Task: Search one way flight ticket for 4 adults, 2 children, 2 infants in seat and 1 infant on lap in premium economy from Alpena: Alpena County Regional Airport to Laramie: Laramie Regional Airport on 5-3-2023. Number of bags: 1 carry on bag. Price is upto 79000. Outbound departure time preference is 22:00.
Action: Mouse moved to (235, 358)
Screenshot: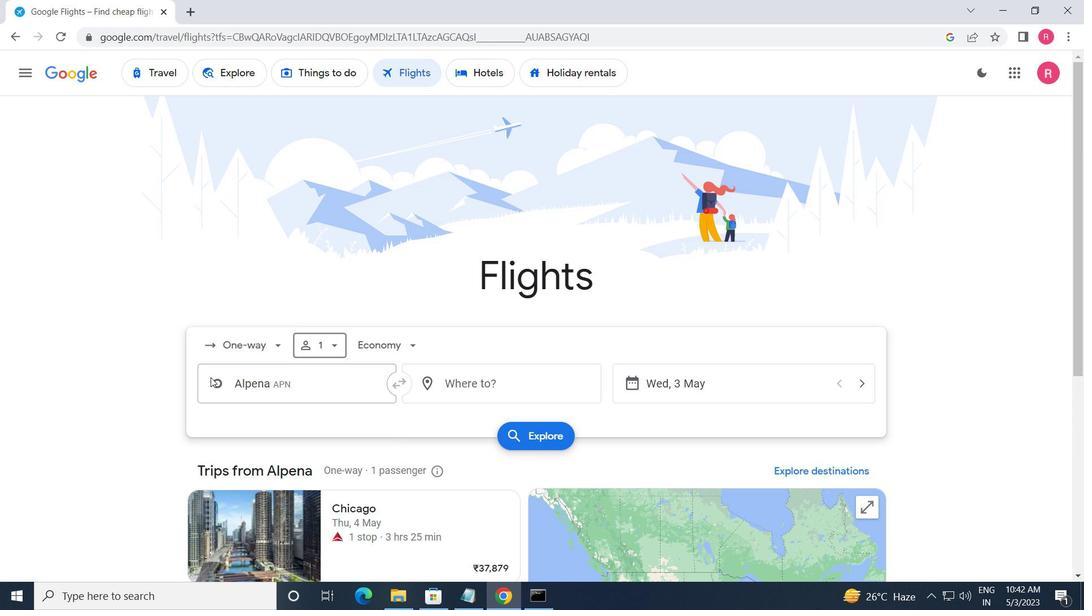 
Action: Mouse pressed left at (235, 358)
Screenshot: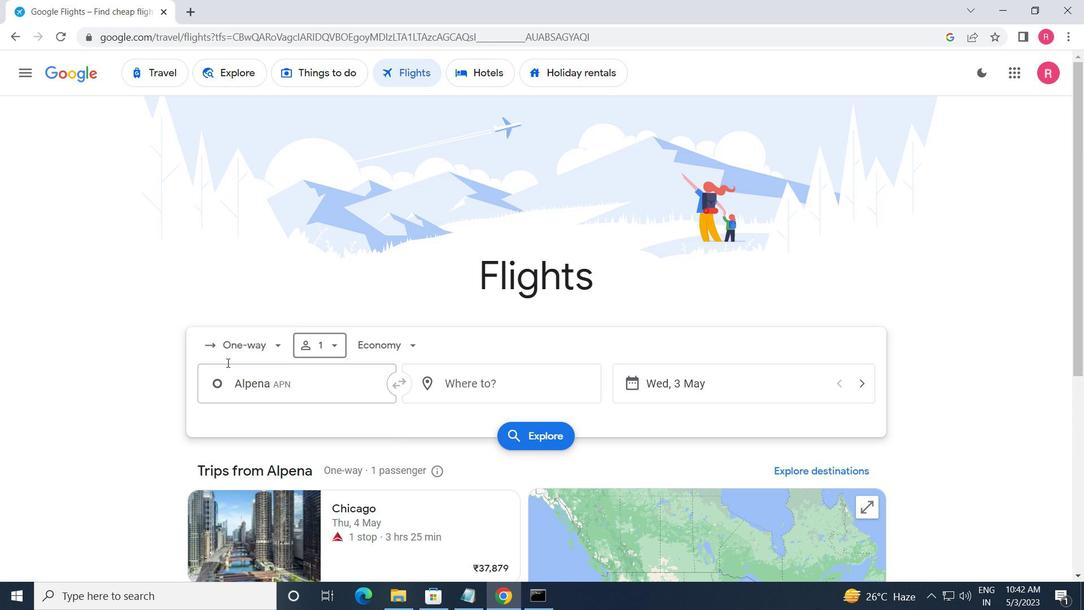 
Action: Mouse moved to (265, 406)
Screenshot: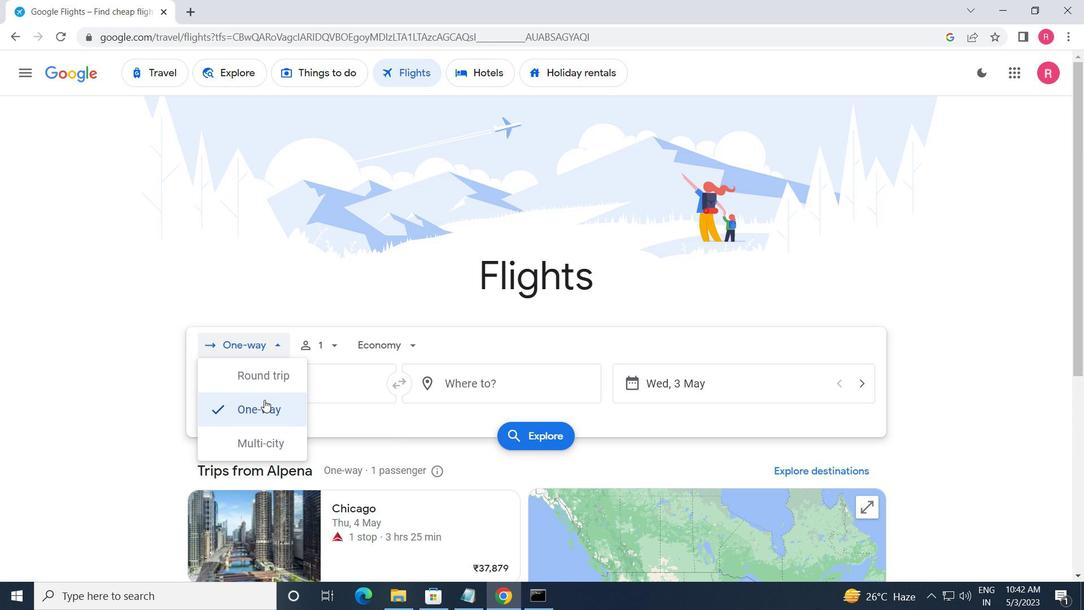 
Action: Mouse pressed left at (265, 406)
Screenshot: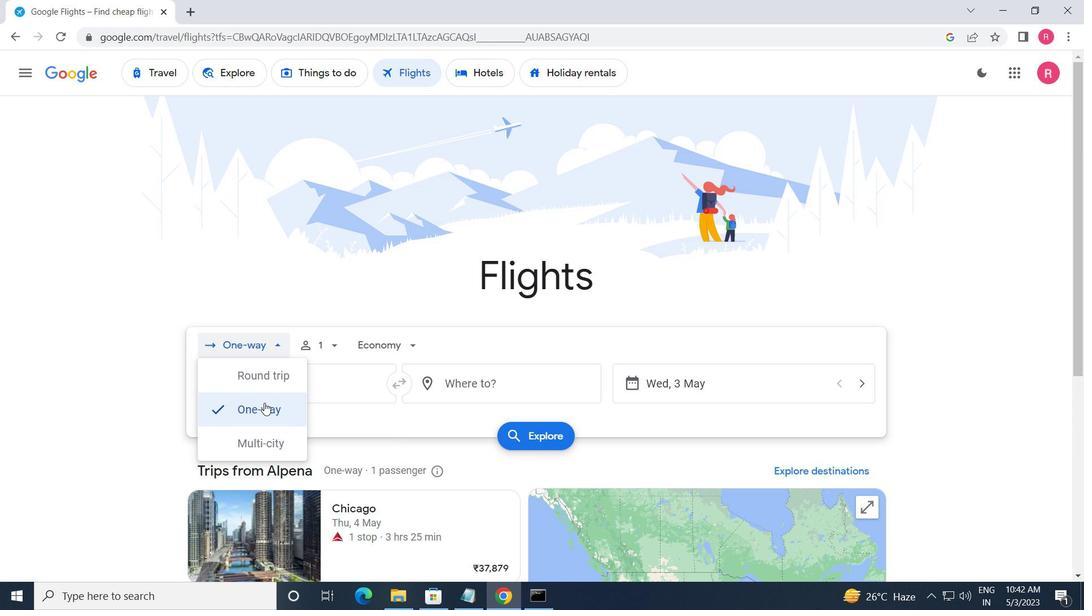 
Action: Mouse moved to (312, 355)
Screenshot: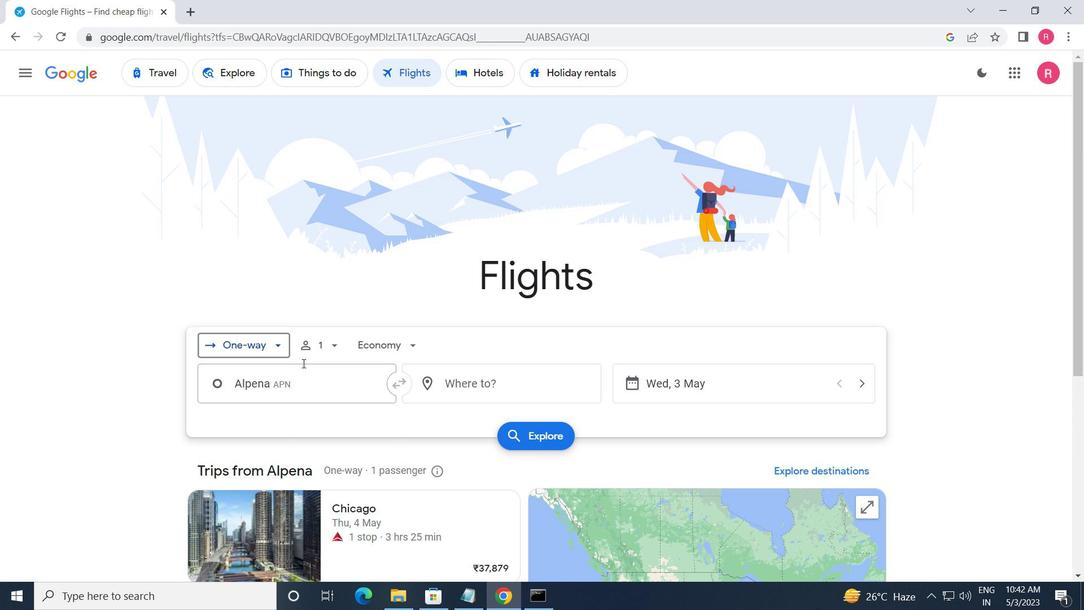 
Action: Mouse pressed left at (312, 355)
Screenshot: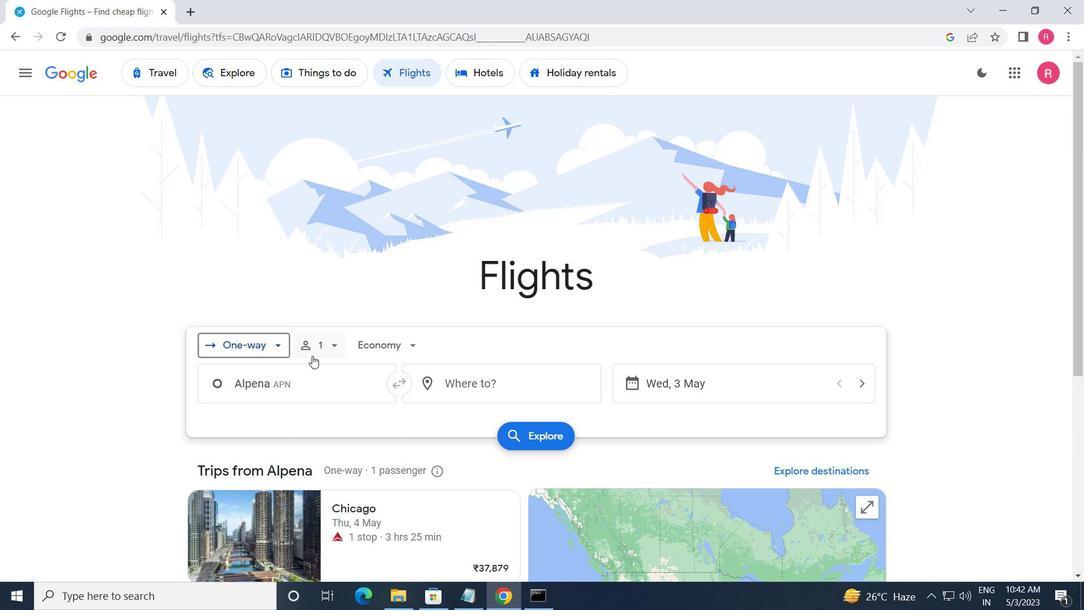 
Action: Mouse moved to (450, 385)
Screenshot: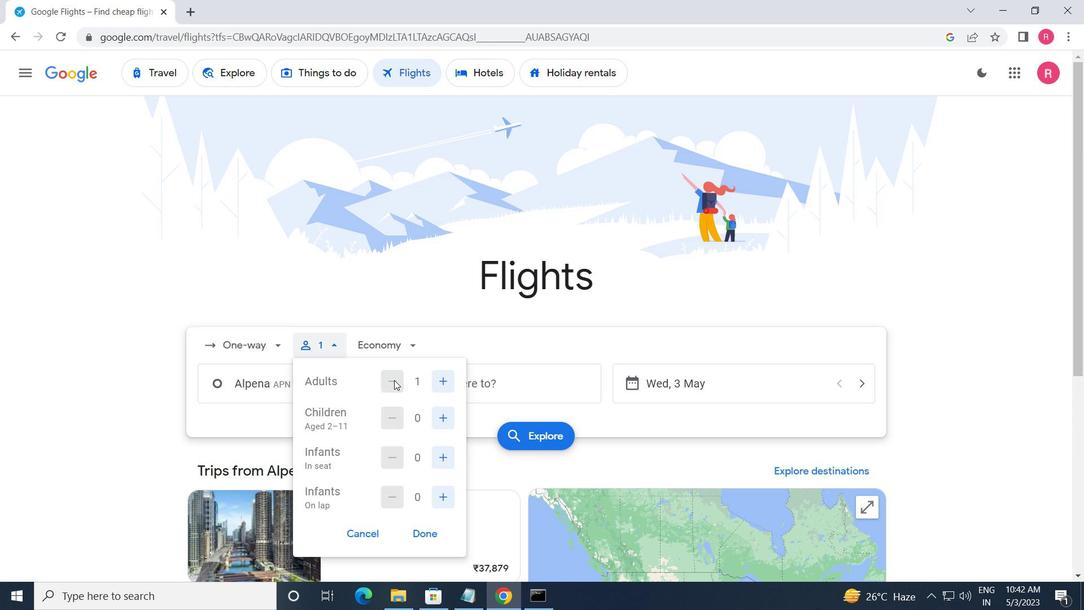 
Action: Mouse pressed left at (450, 385)
Screenshot: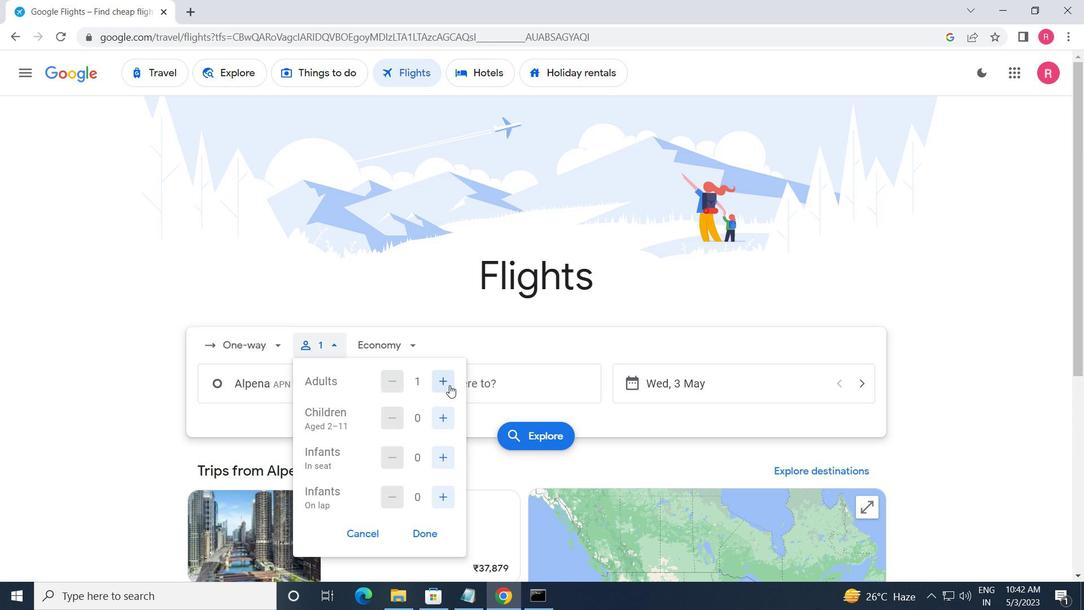 
Action: Mouse pressed left at (450, 385)
Screenshot: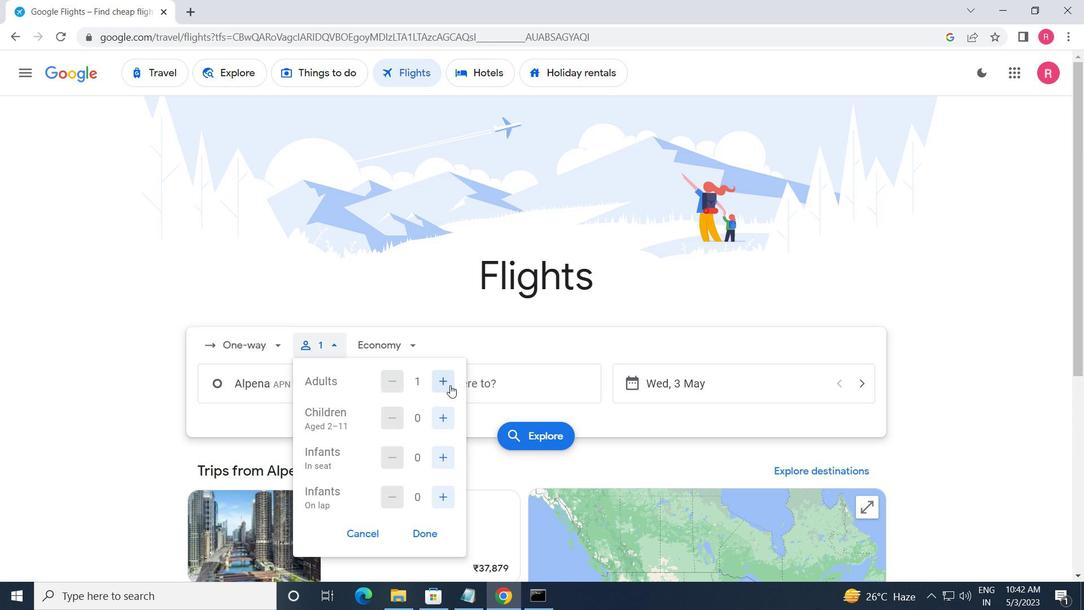 
Action: Mouse pressed left at (450, 385)
Screenshot: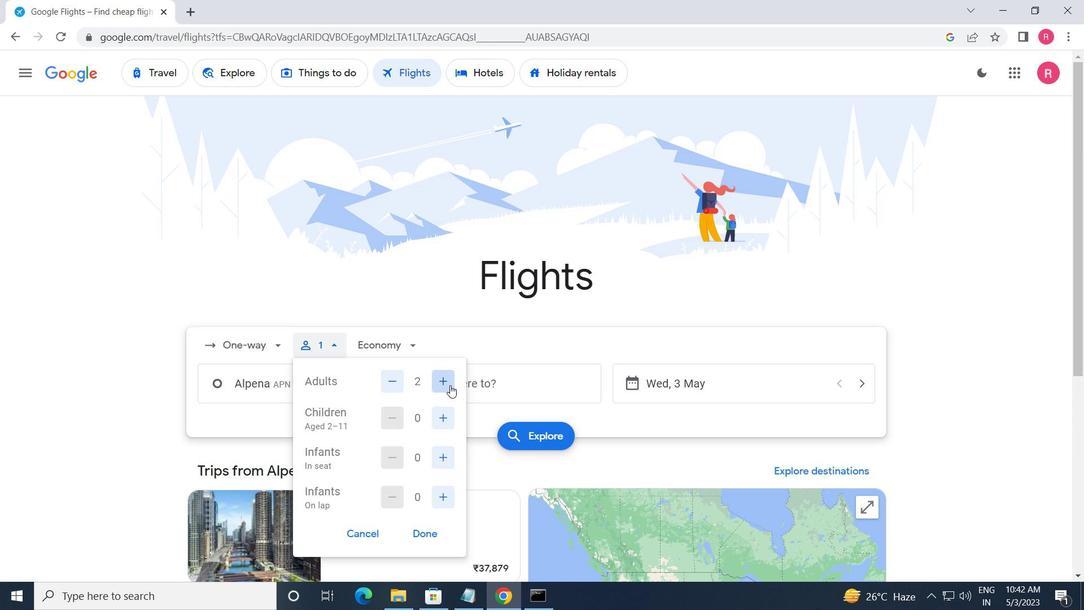 
Action: Mouse moved to (443, 414)
Screenshot: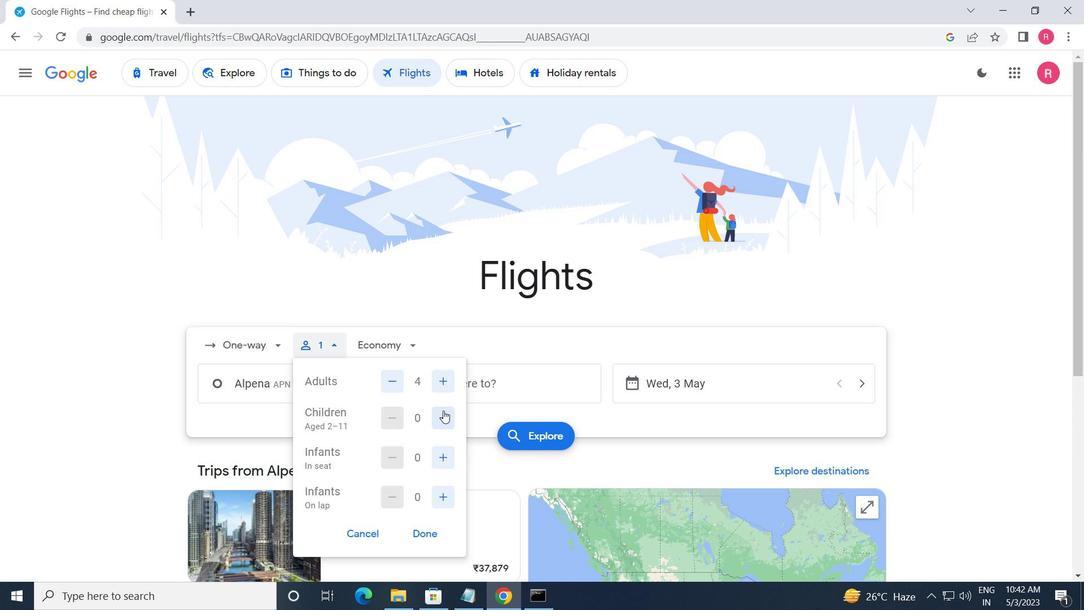 
Action: Mouse pressed left at (443, 414)
Screenshot: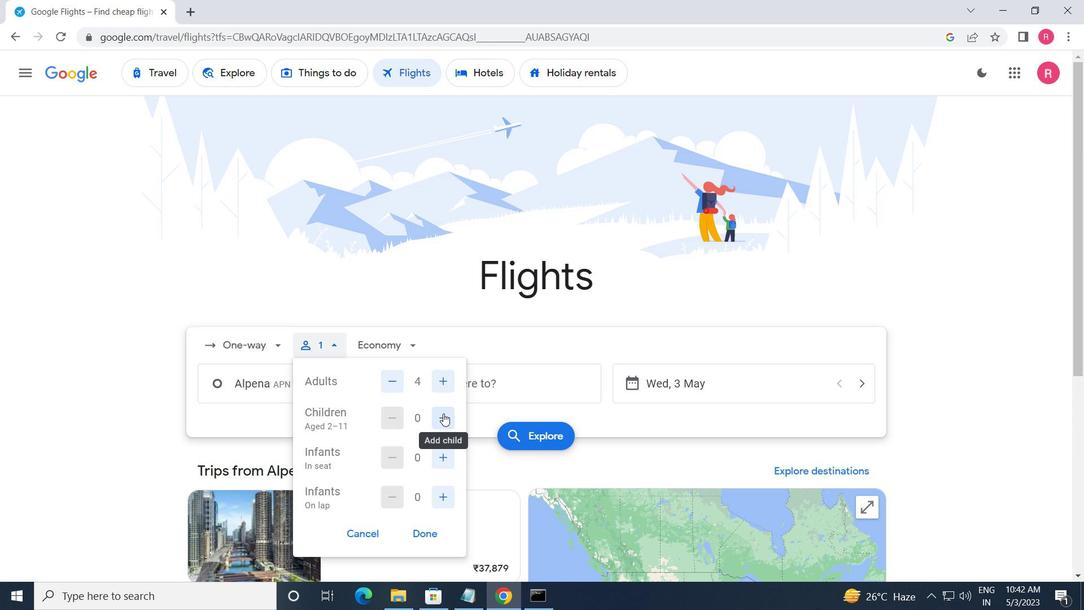 
Action: Mouse pressed left at (443, 414)
Screenshot: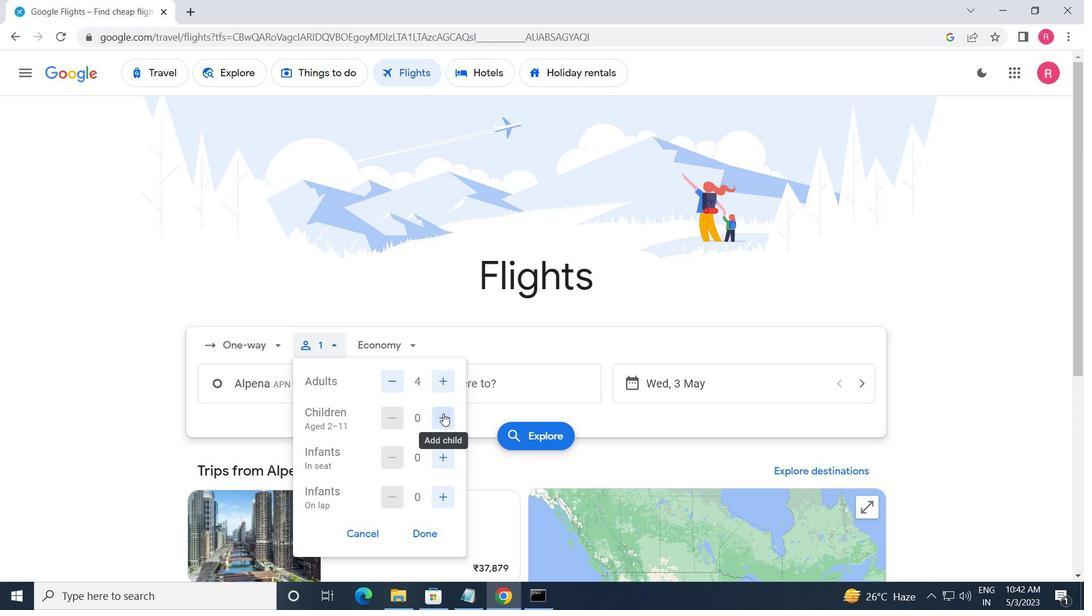 
Action: Mouse moved to (437, 457)
Screenshot: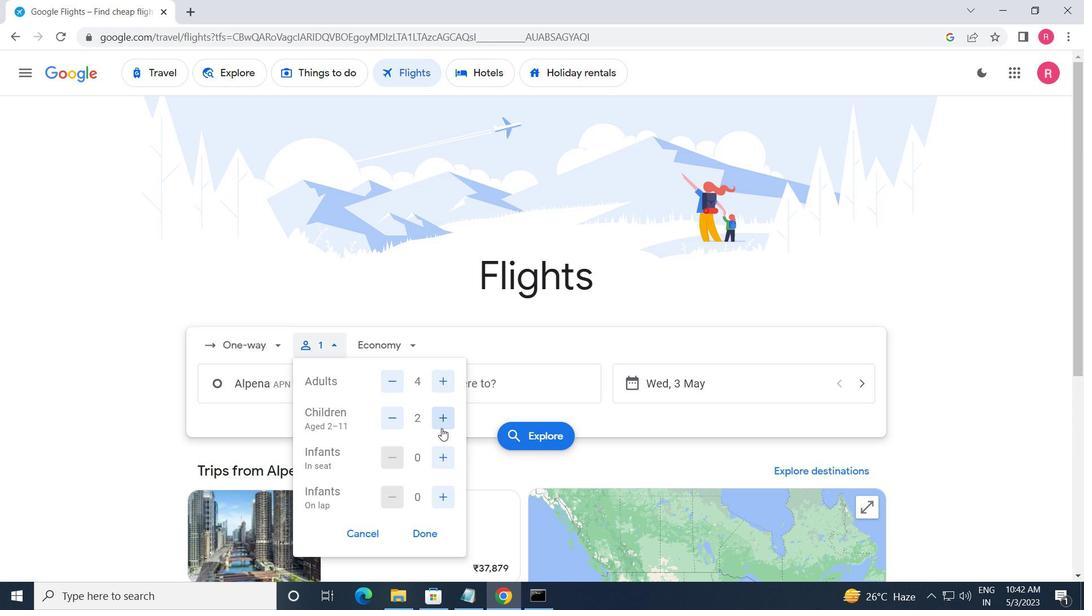 
Action: Mouse pressed left at (437, 457)
Screenshot: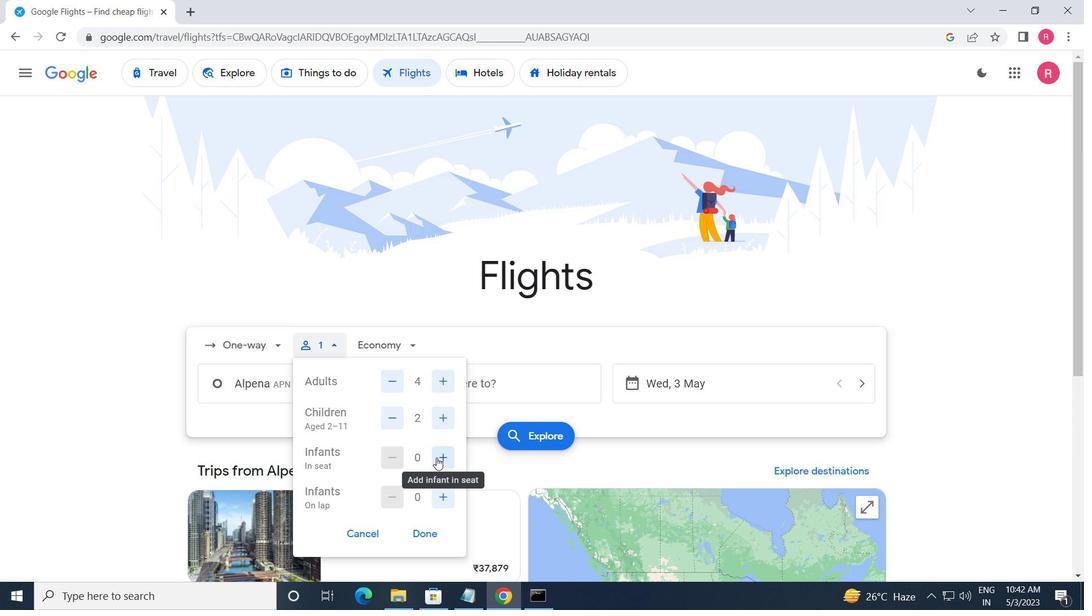 
Action: Mouse pressed left at (437, 457)
Screenshot: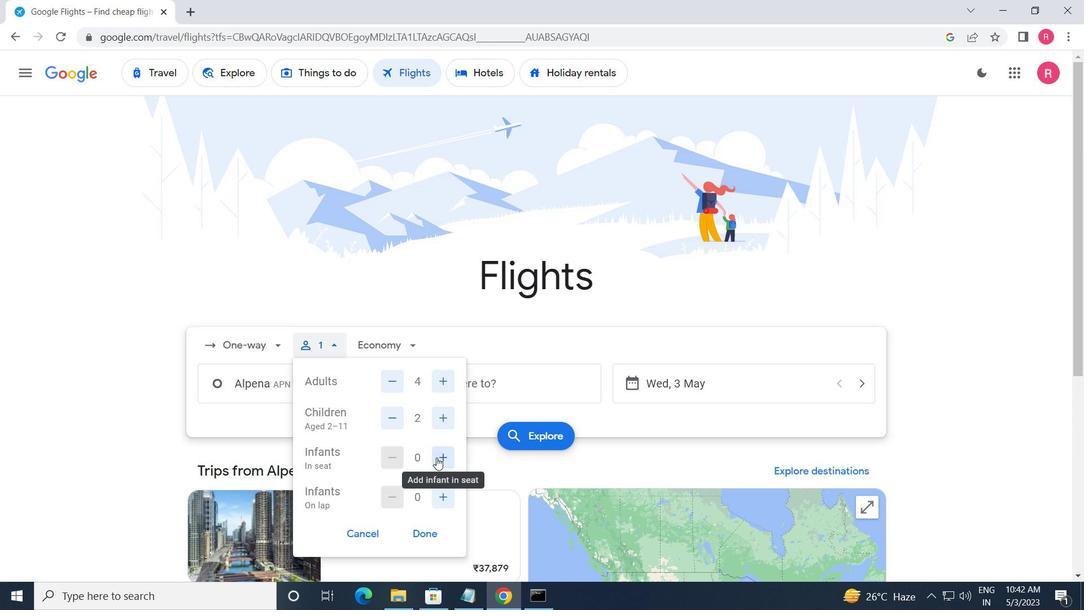 
Action: Mouse moved to (442, 492)
Screenshot: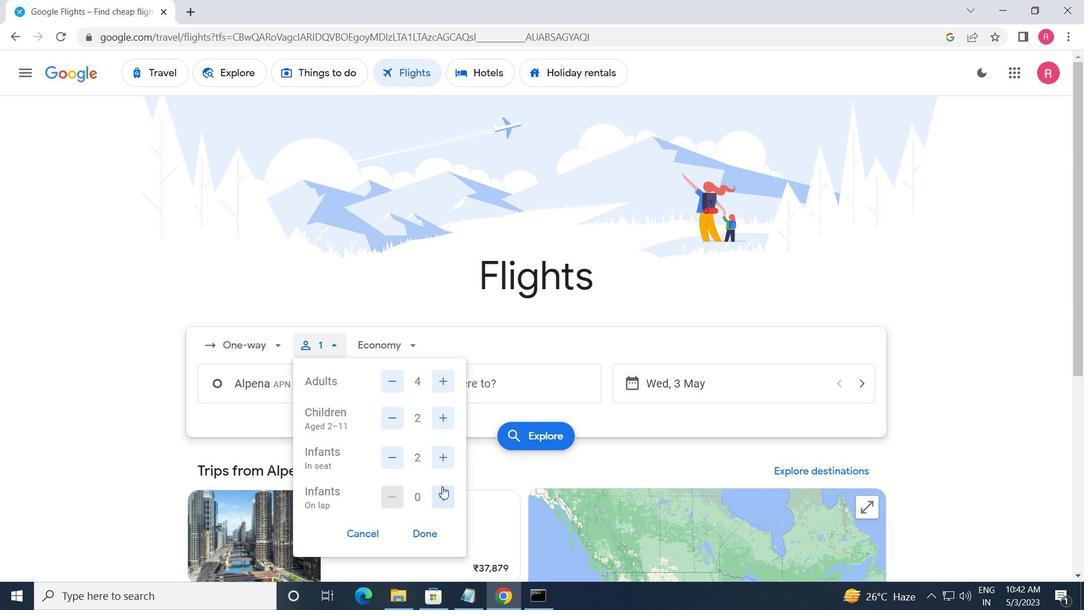 
Action: Mouse pressed left at (442, 492)
Screenshot: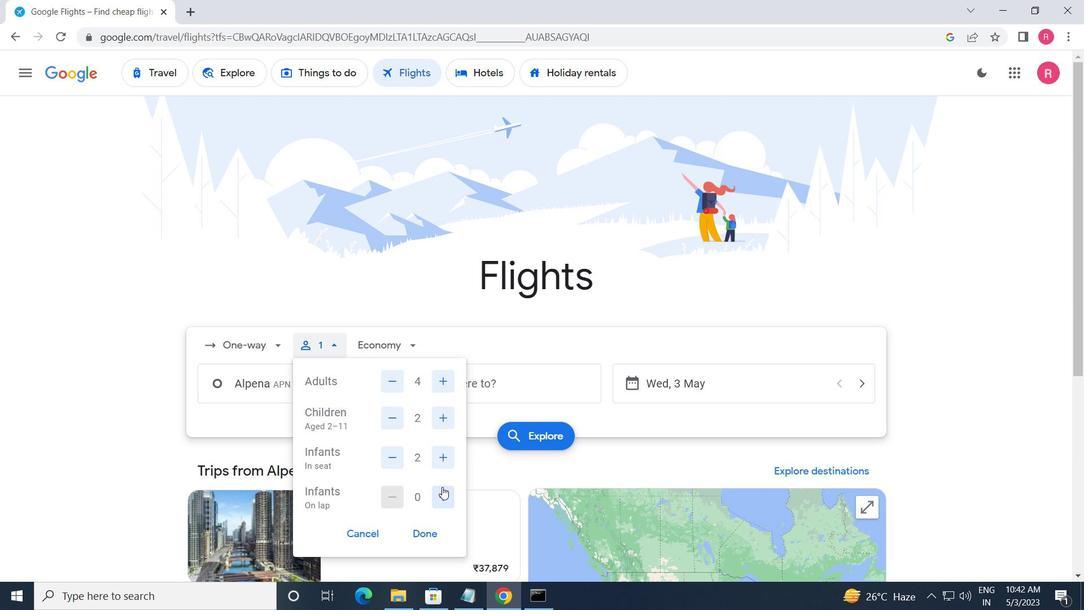 
Action: Mouse moved to (421, 543)
Screenshot: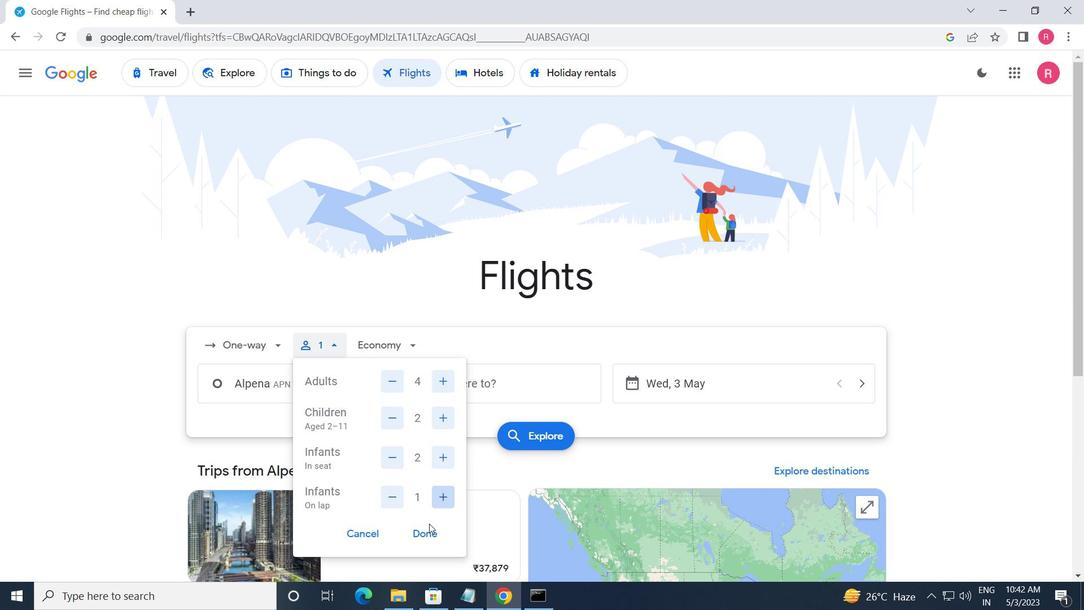 
Action: Mouse pressed left at (421, 543)
Screenshot: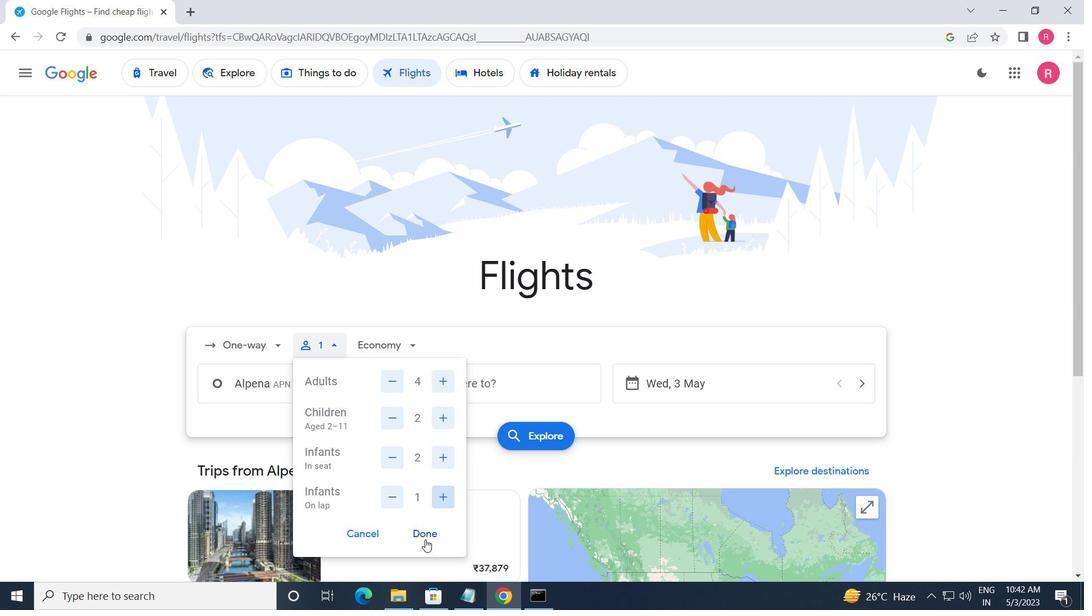 
Action: Mouse moved to (391, 349)
Screenshot: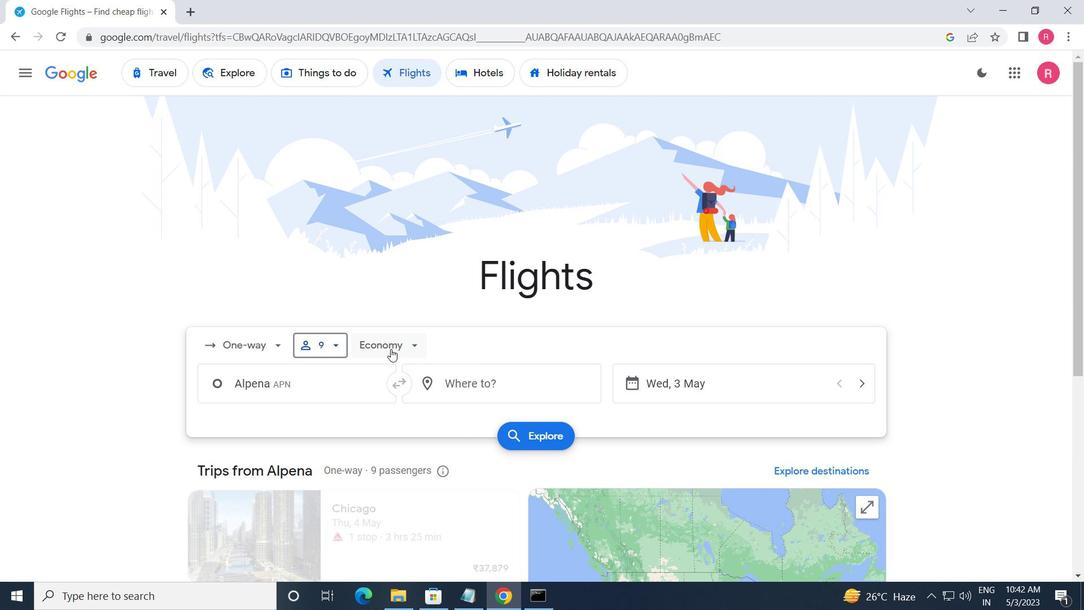 
Action: Mouse pressed left at (391, 349)
Screenshot: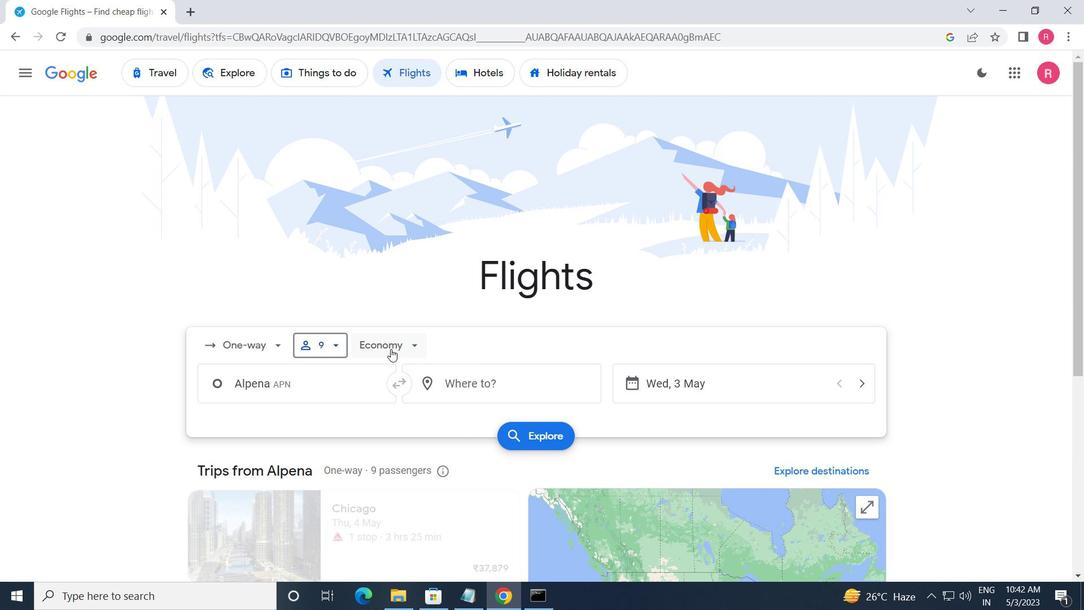 
Action: Mouse moved to (411, 412)
Screenshot: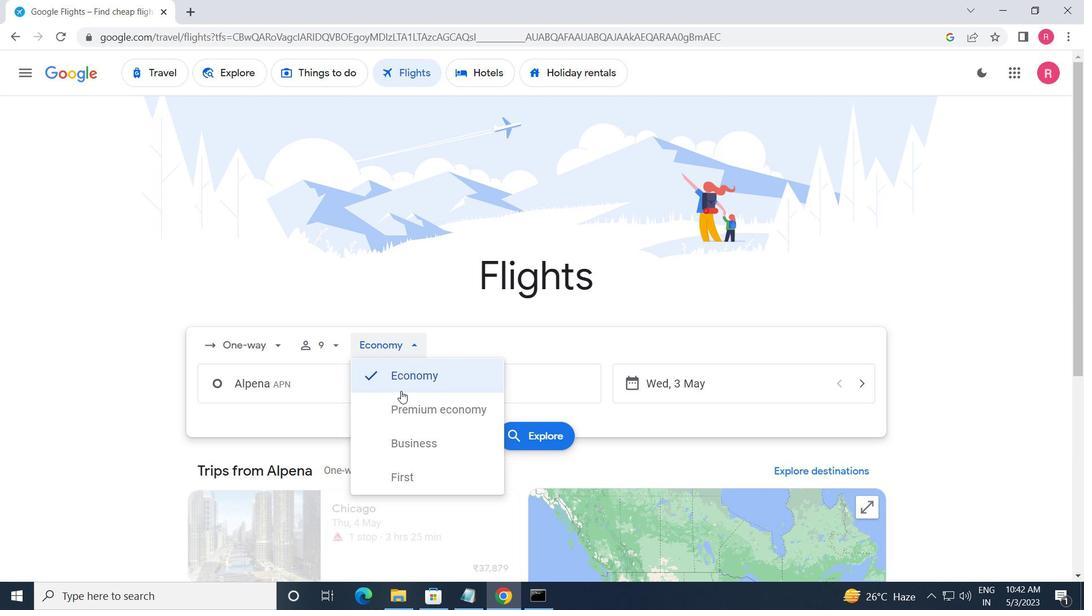 
Action: Mouse pressed left at (411, 412)
Screenshot: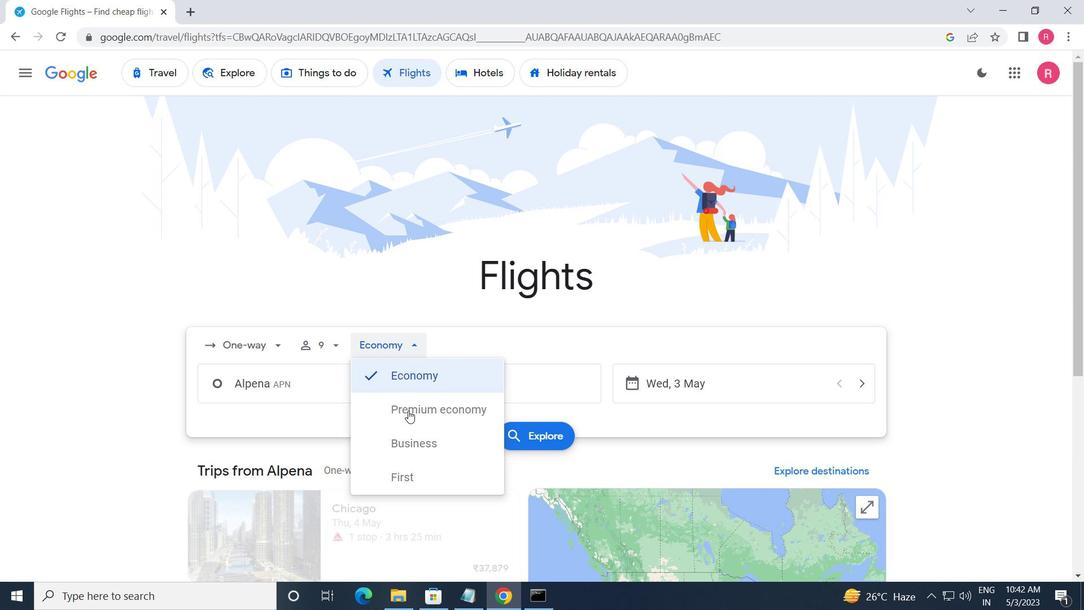 
Action: Mouse moved to (366, 387)
Screenshot: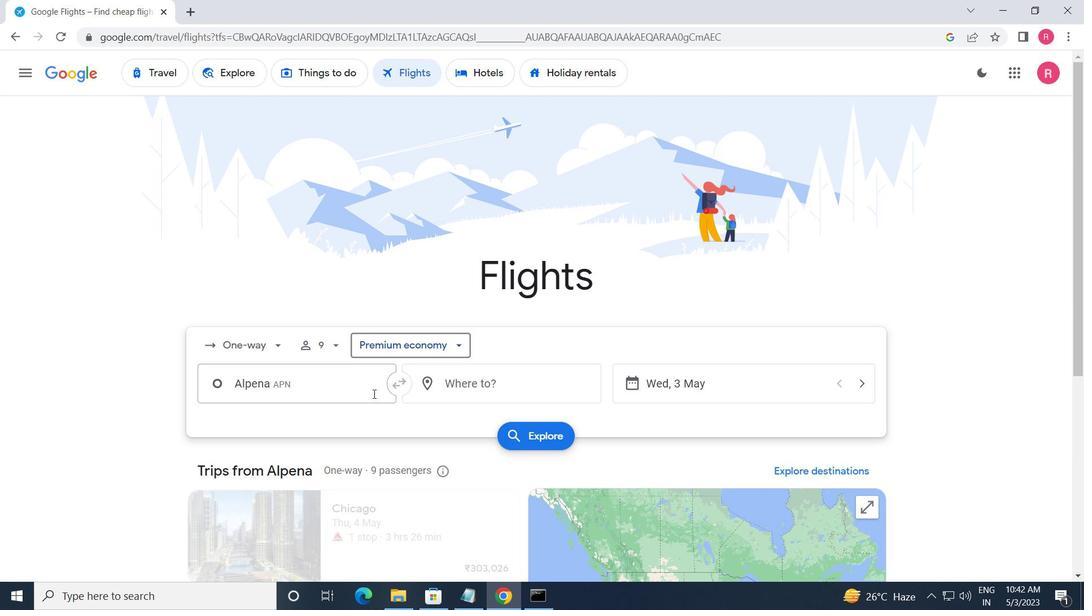 
Action: Mouse pressed left at (366, 387)
Screenshot: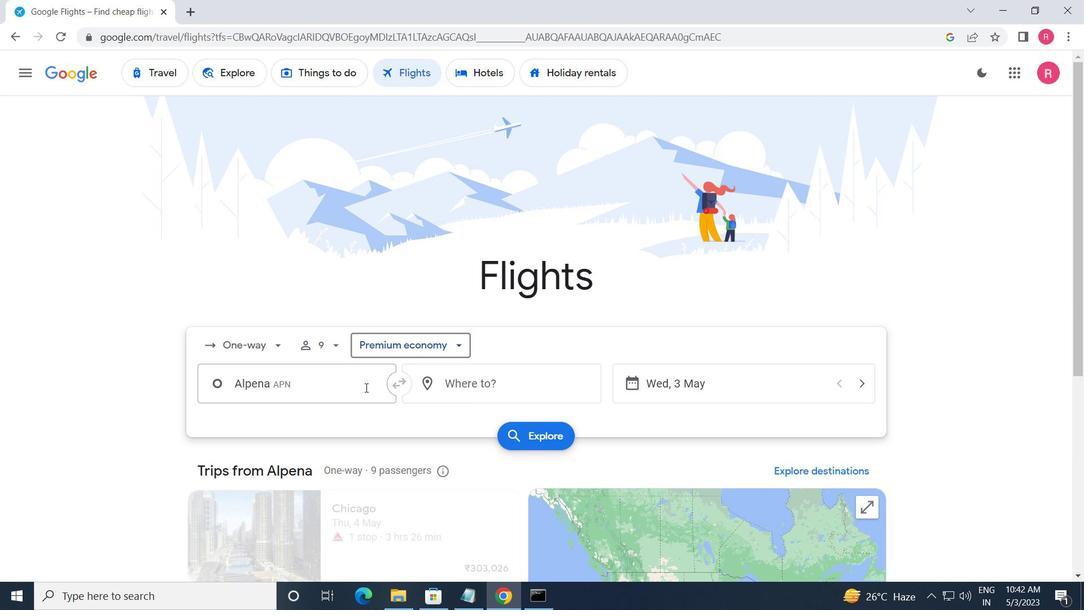 
Action: Mouse moved to (366, 387)
Screenshot: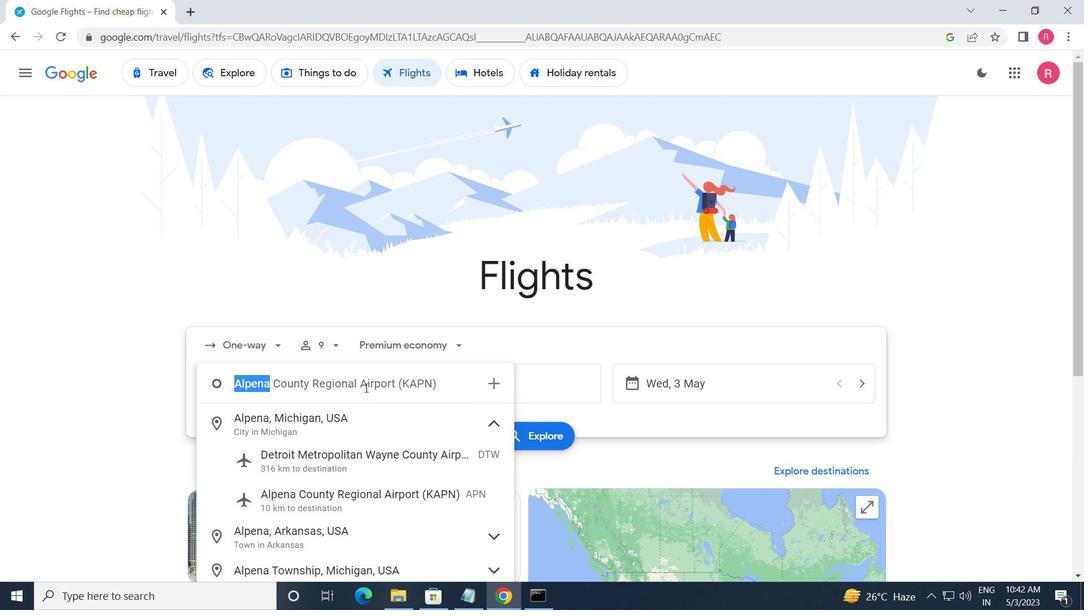 
Action: Key pressed <Key.shift>ALPENA<Key.space>
Screenshot: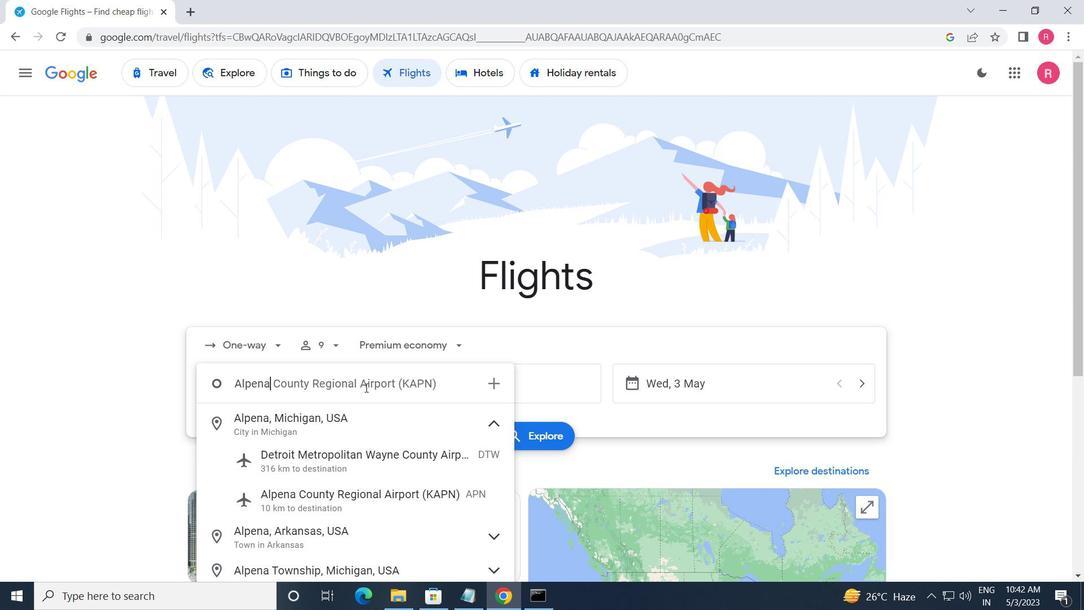 
Action: Mouse moved to (416, 489)
Screenshot: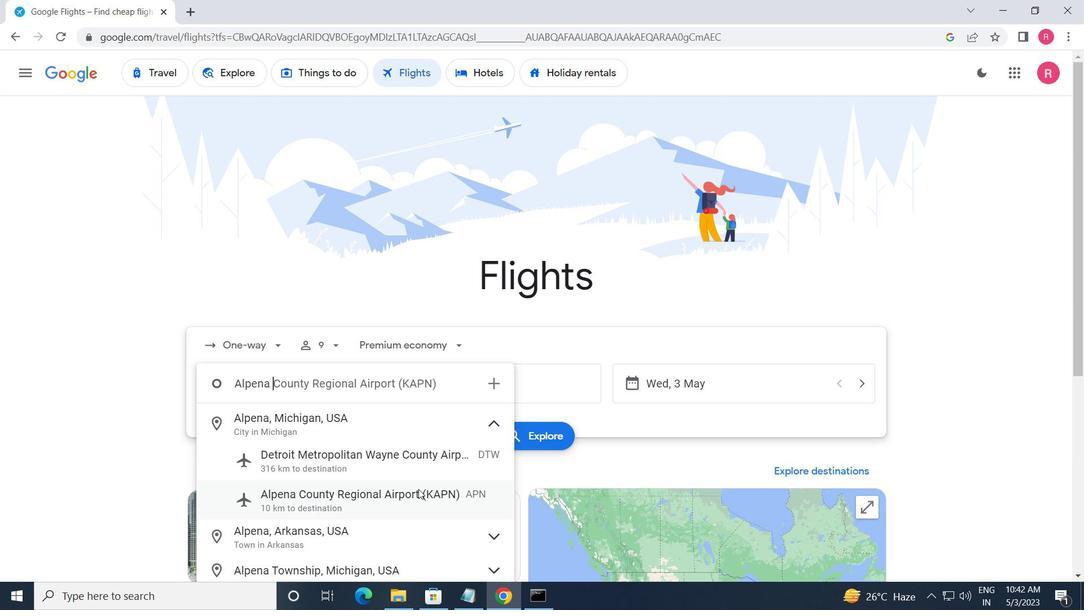 
Action: Mouse pressed left at (416, 489)
Screenshot: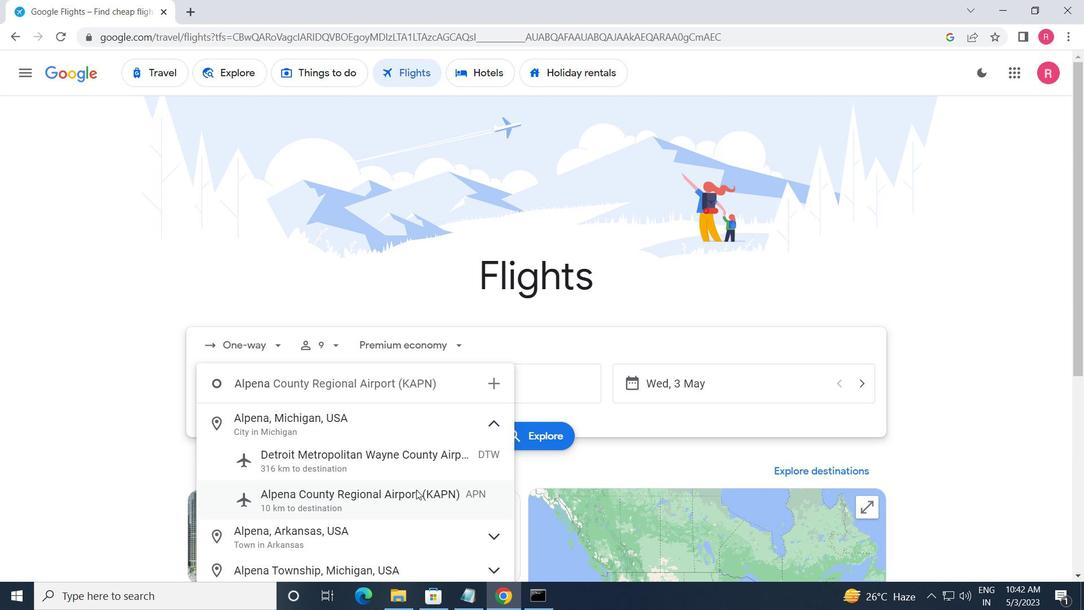 
Action: Mouse moved to (449, 393)
Screenshot: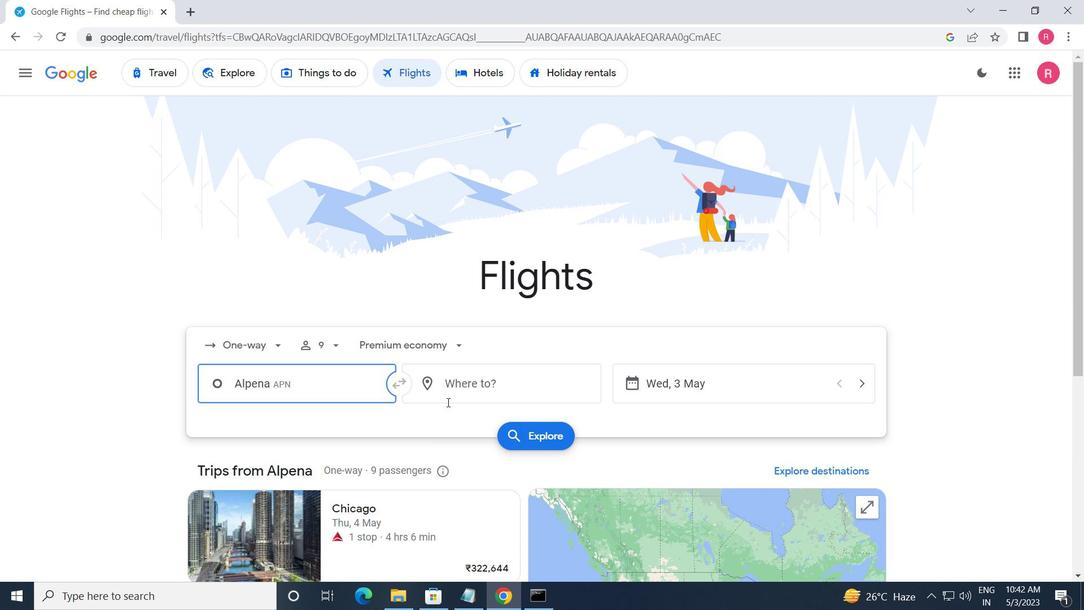 
Action: Mouse pressed left at (449, 393)
Screenshot: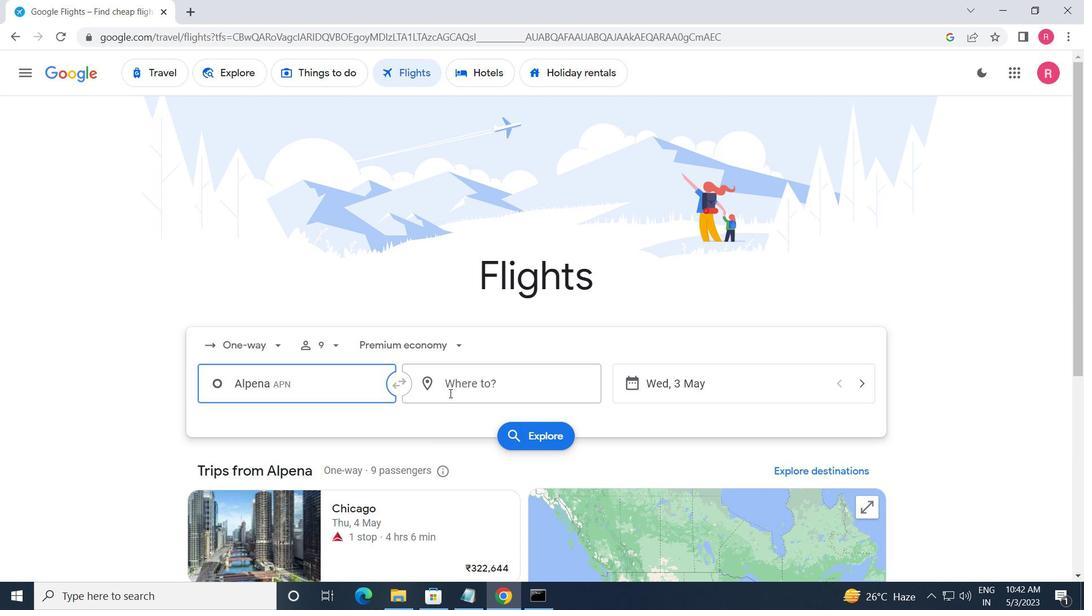 
Action: Mouse moved to (489, 528)
Screenshot: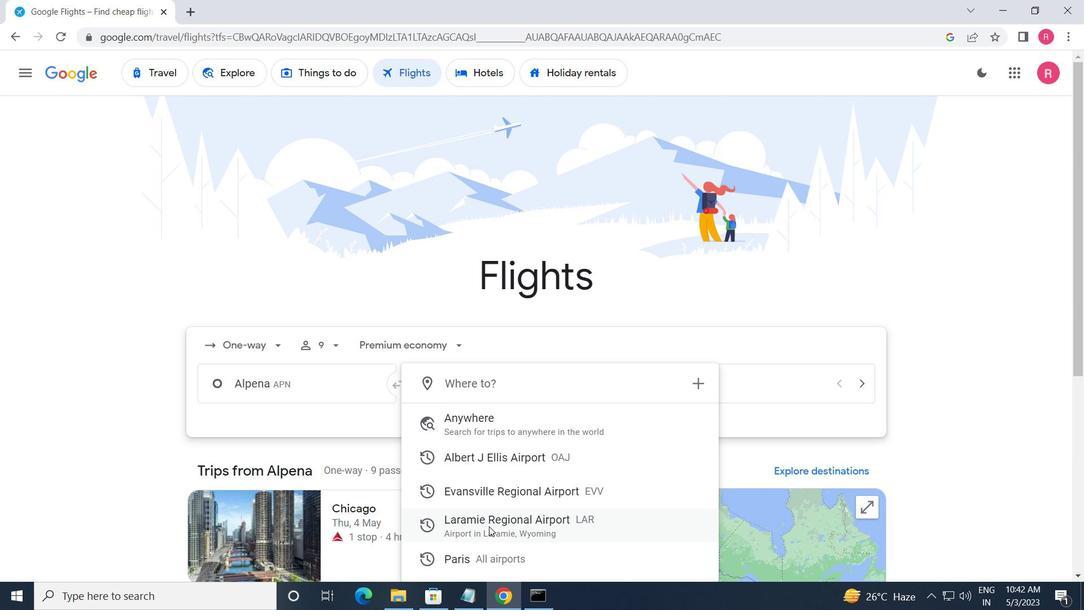 
Action: Mouse pressed left at (489, 528)
Screenshot: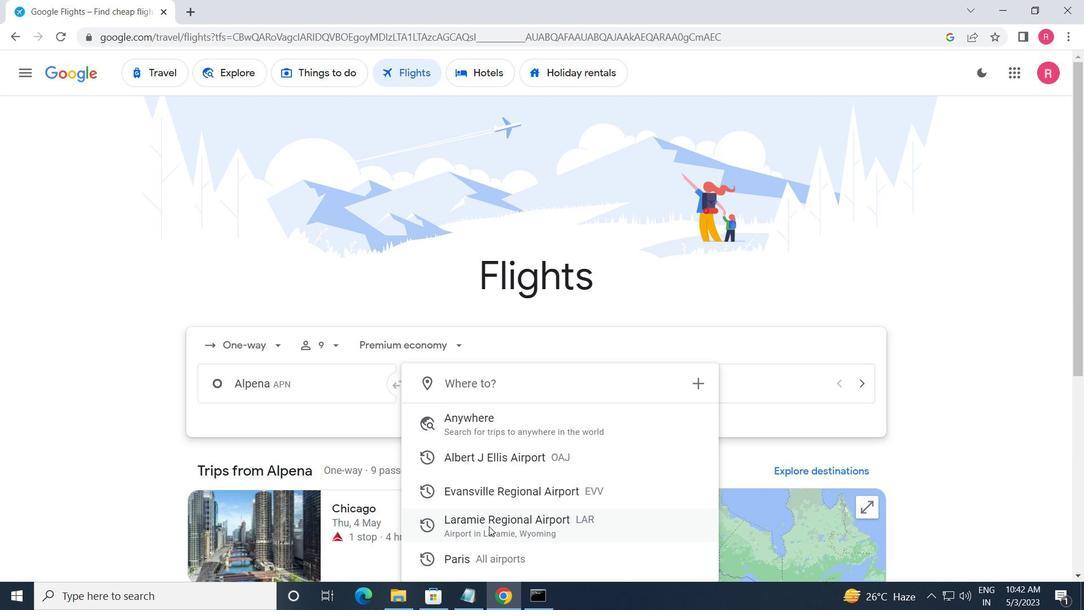 
Action: Mouse moved to (682, 392)
Screenshot: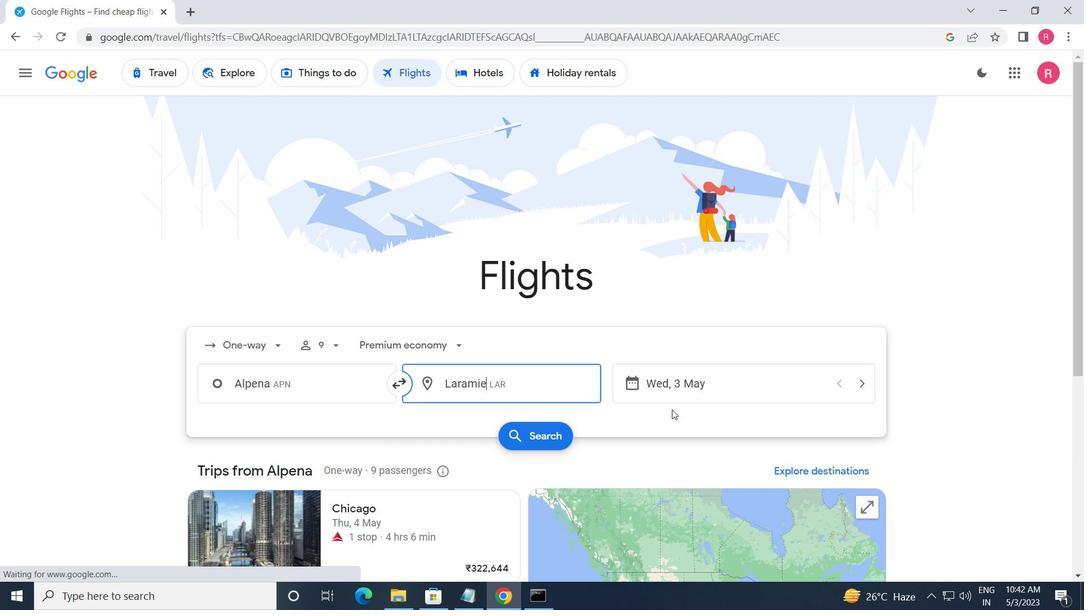 
Action: Mouse pressed left at (682, 392)
Screenshot: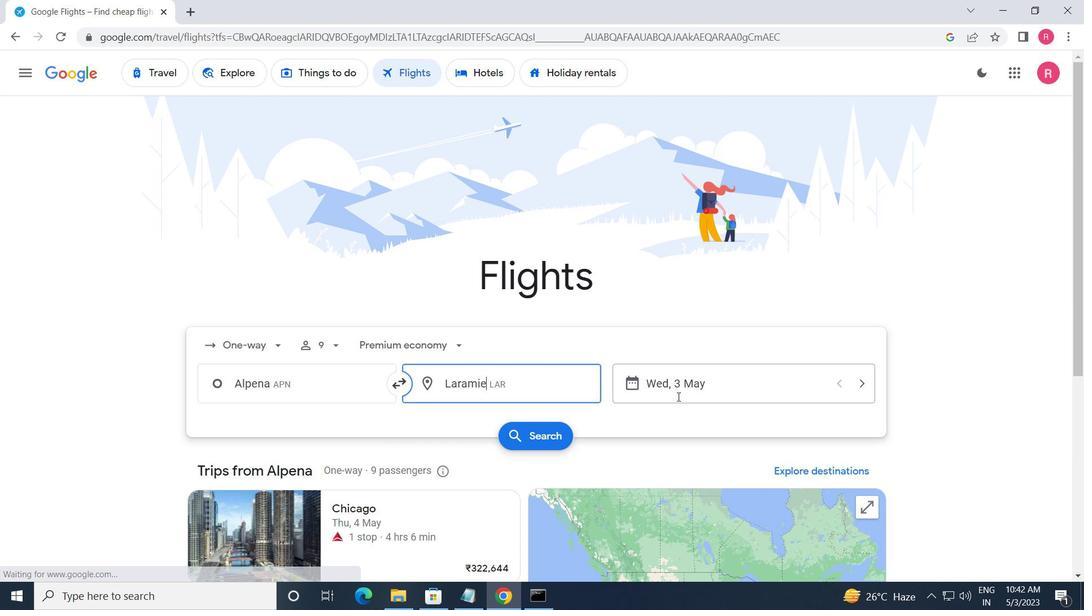 
Action: Mouse moved to (477, 323)
Screenshot: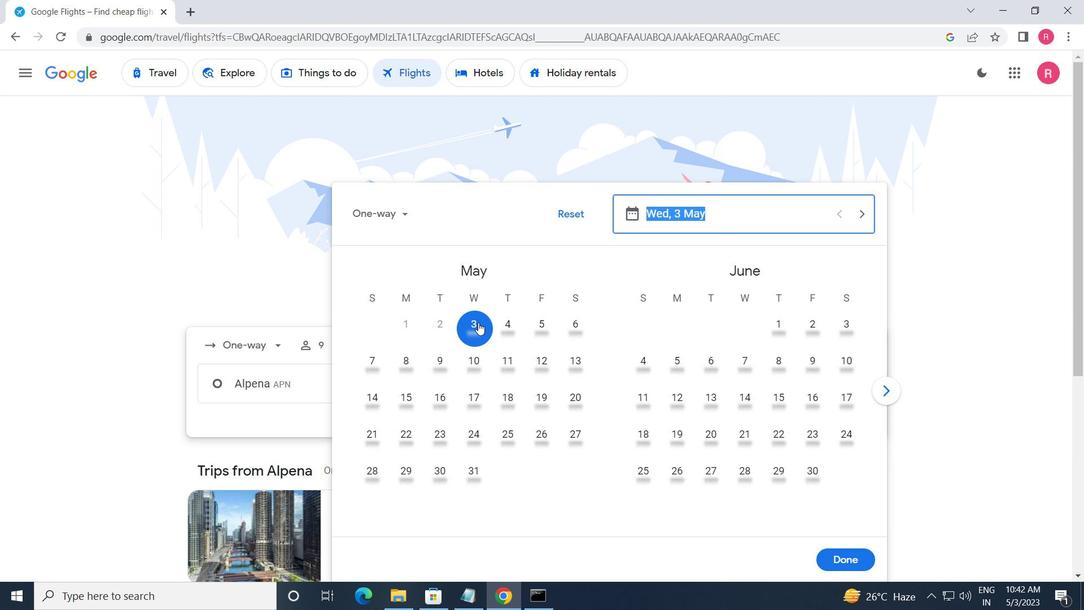 
Action: Mouse pressed left at (477, 323)
Screenshot: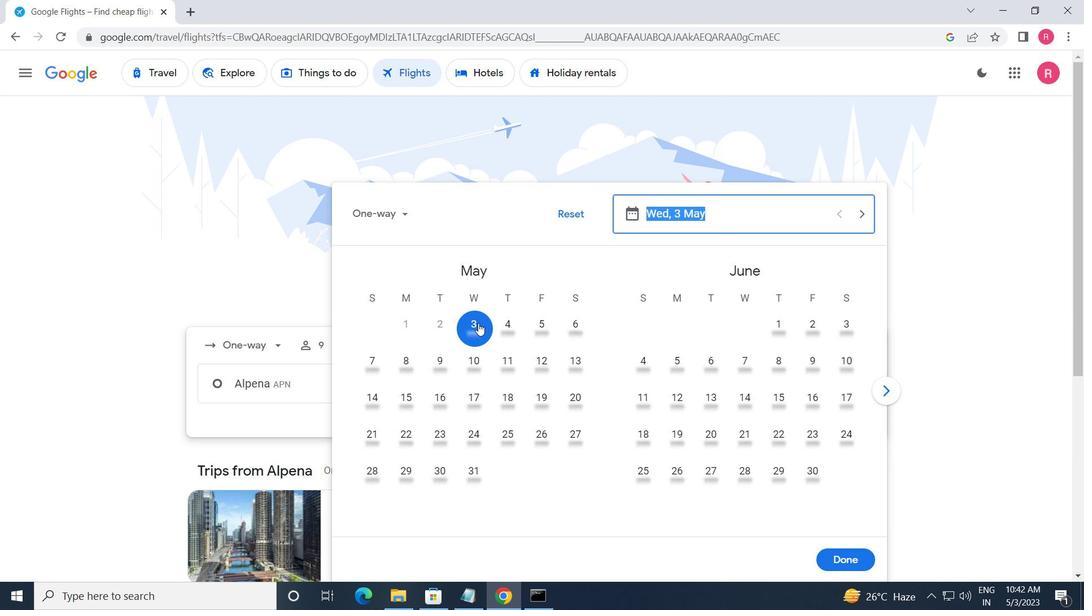 
Action: Mouse moved to (834, 565)
Screenshot: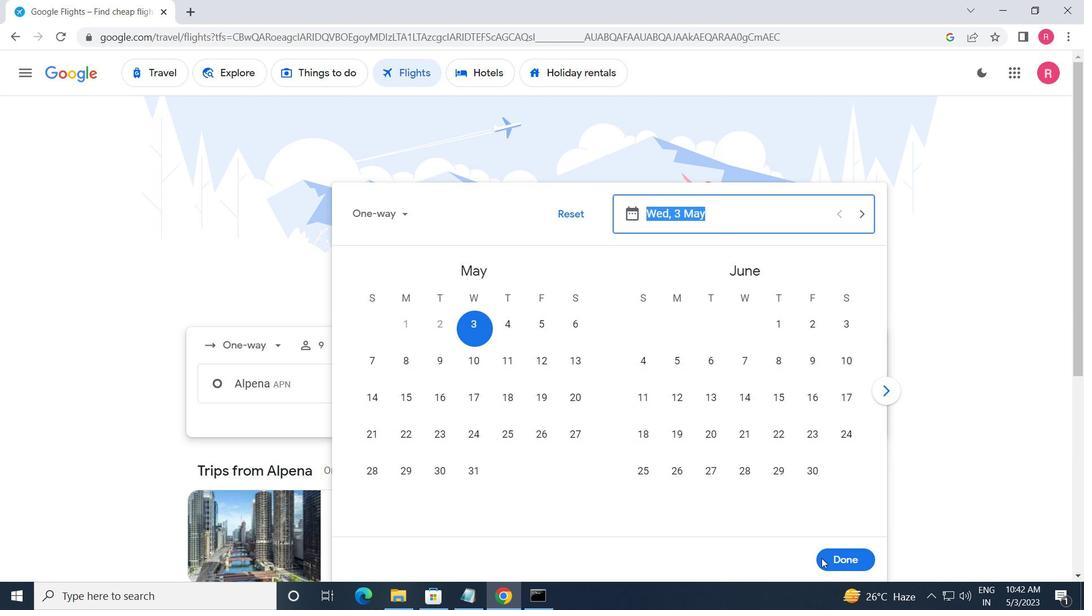 
Action: Mouse pressed left at (834, 565)
Screenshot: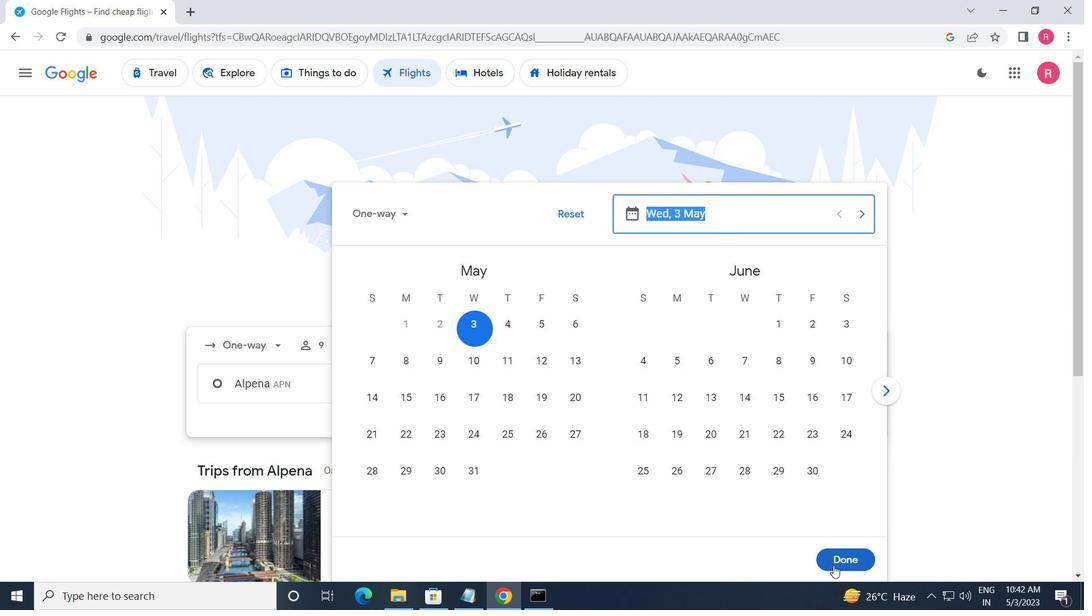 
Action: Mouse moved to (530, 434)
Screenshot: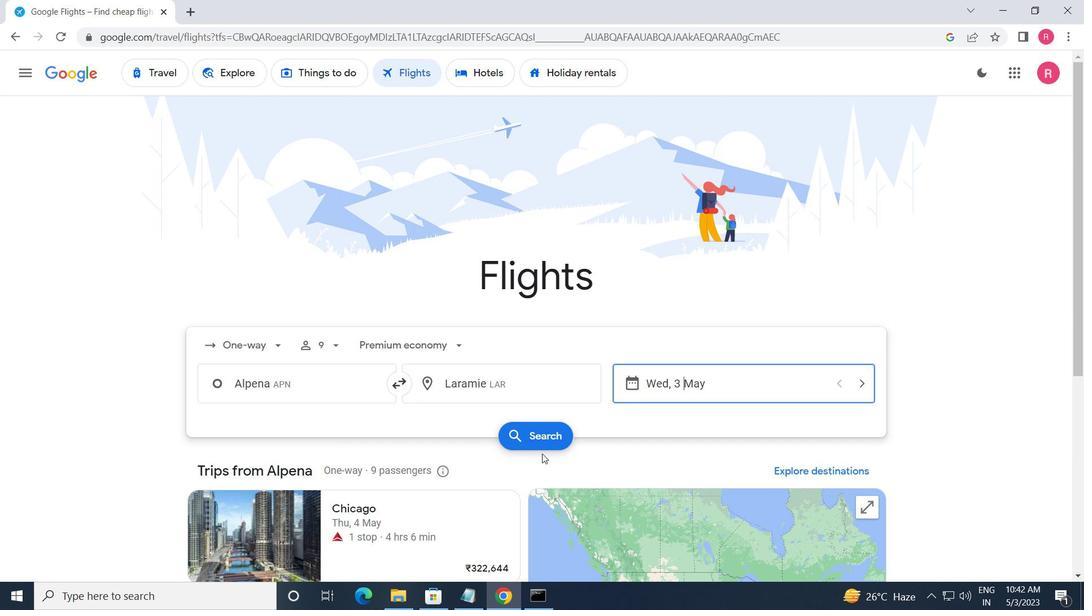 
Action: Mouse pressed left at (530, 434)
Screenshot: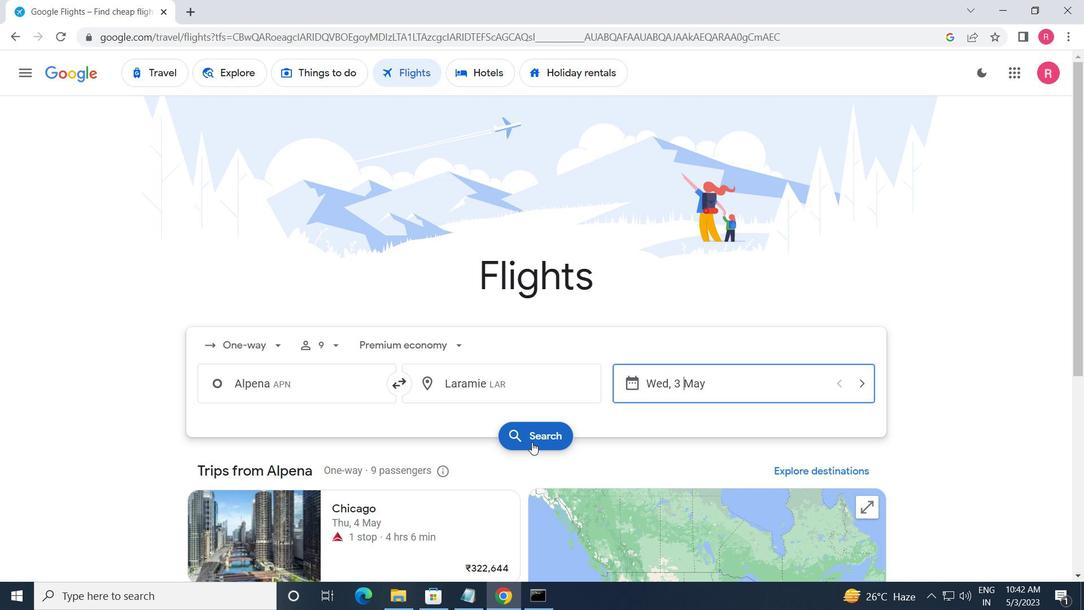 
Action: Mouse moved to (205, 211)
Screenshot: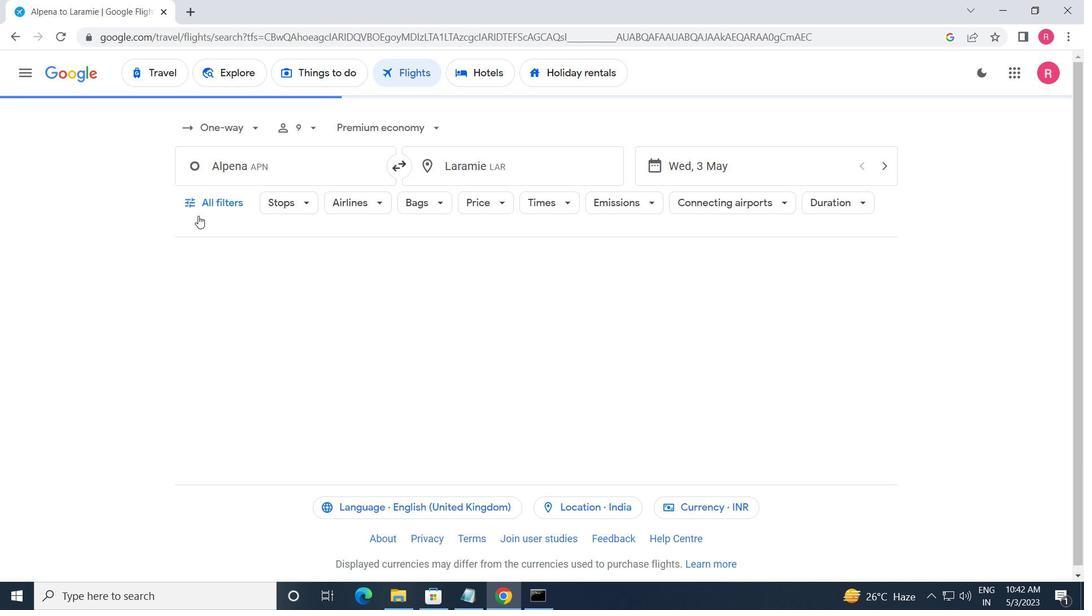 
Action: Mouse pressed left at (205, 211)
Screenshot: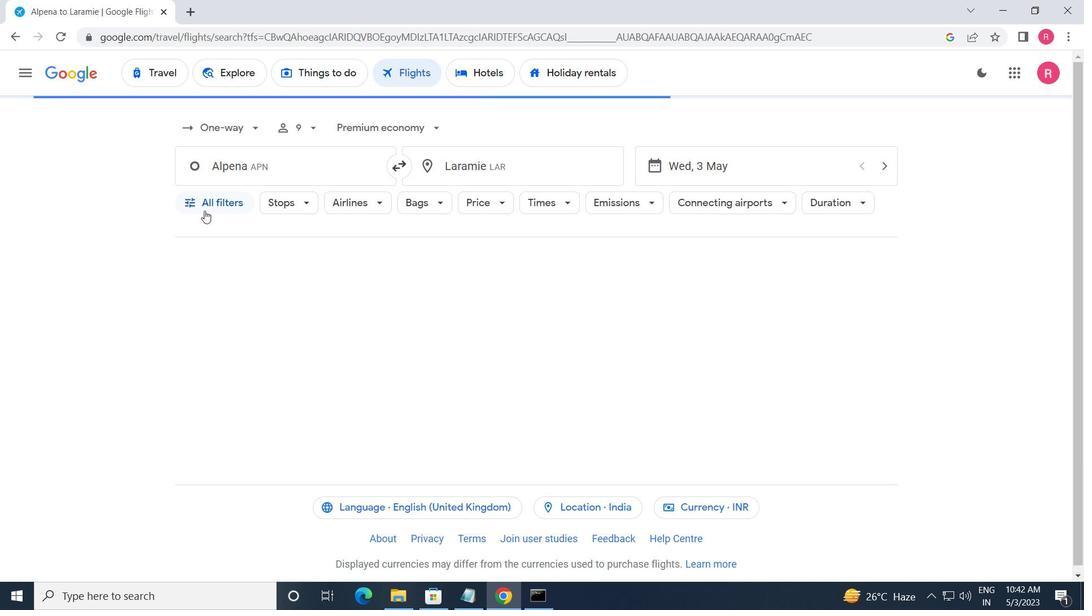 
Action: Mouse moved to (255, 427)
Screenshot: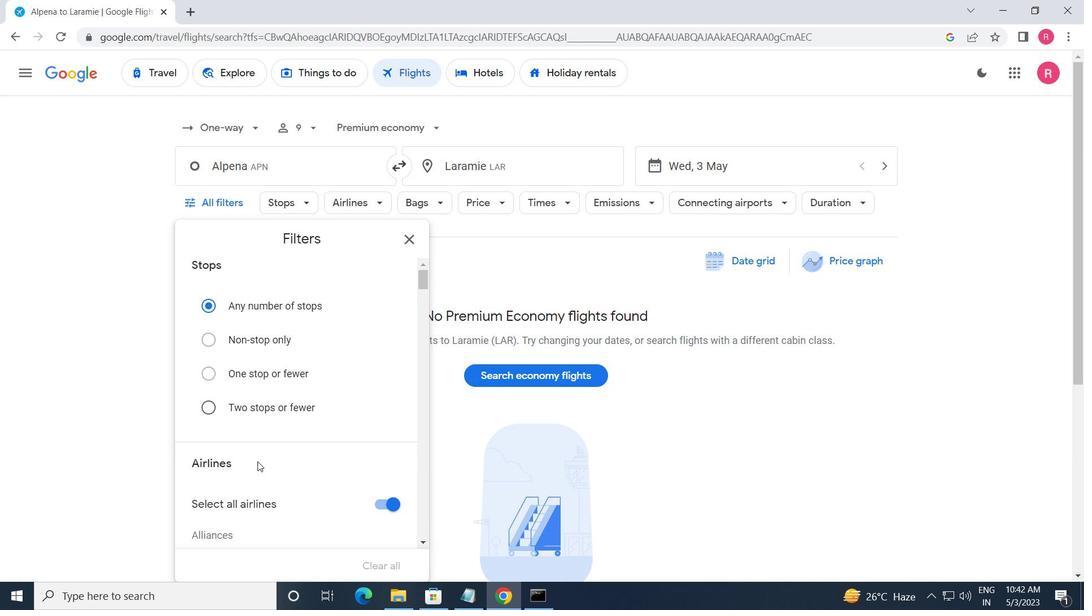 
Action: Mouse scrolled (255, 427) with delta (0, 0)
Screenshot: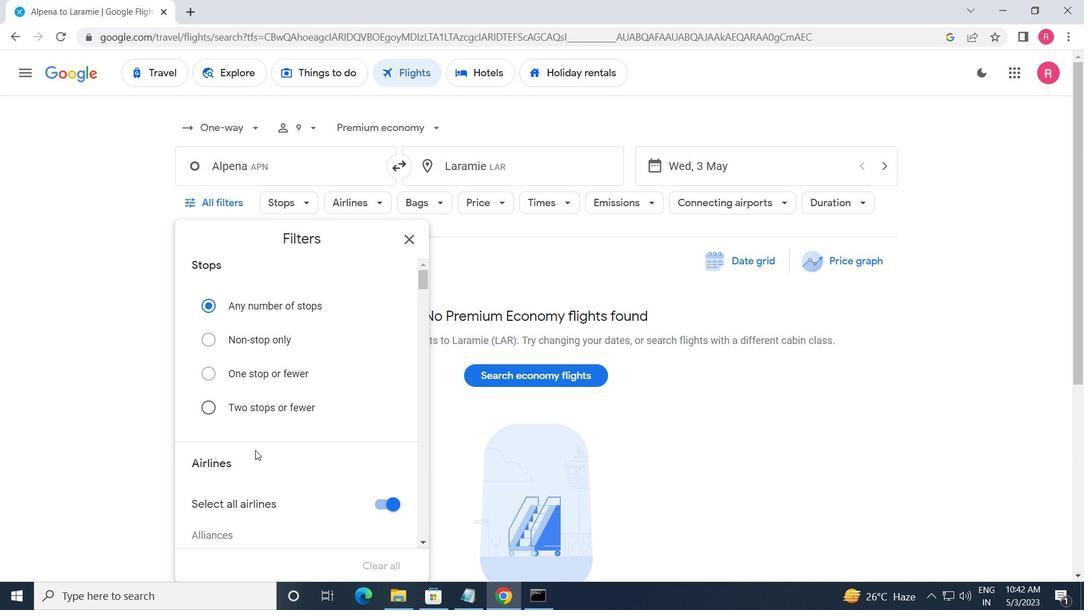 
Action: Mouse scrolled (255, 427) with delta (0, 0)
Screenshot: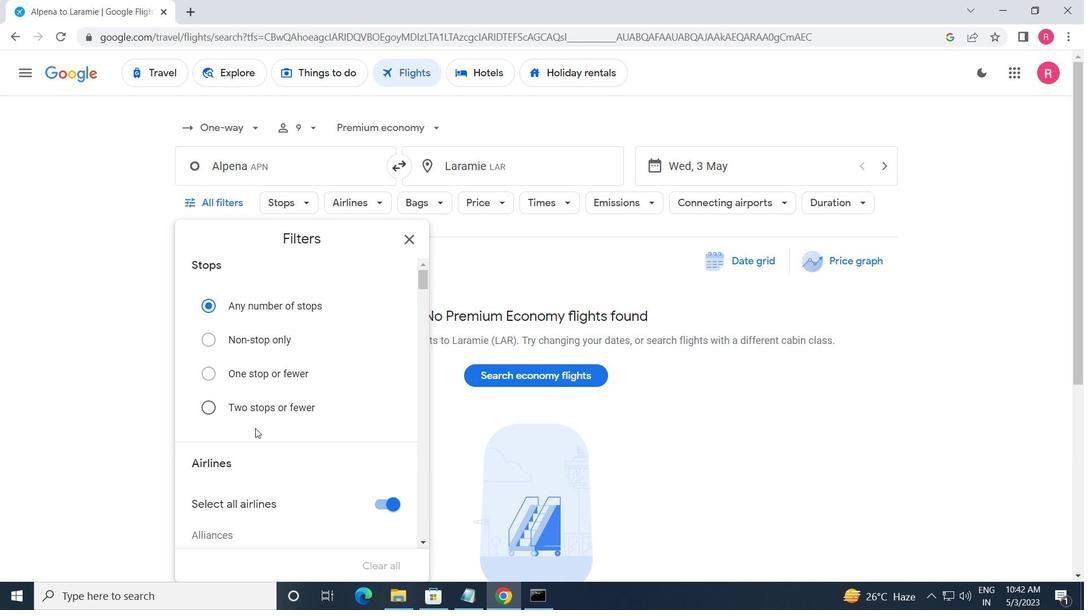 
Action: Mouse scrolled (255, 427) with delta (0, 0)
Screenshot: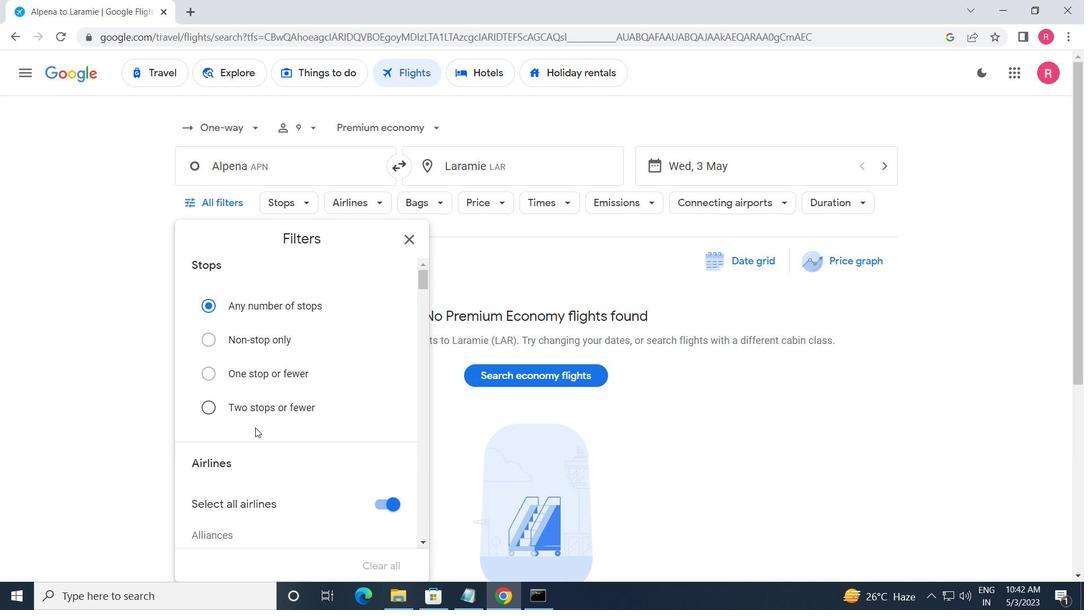 
Action: Mouse moved to (255, 428)
Screenshot: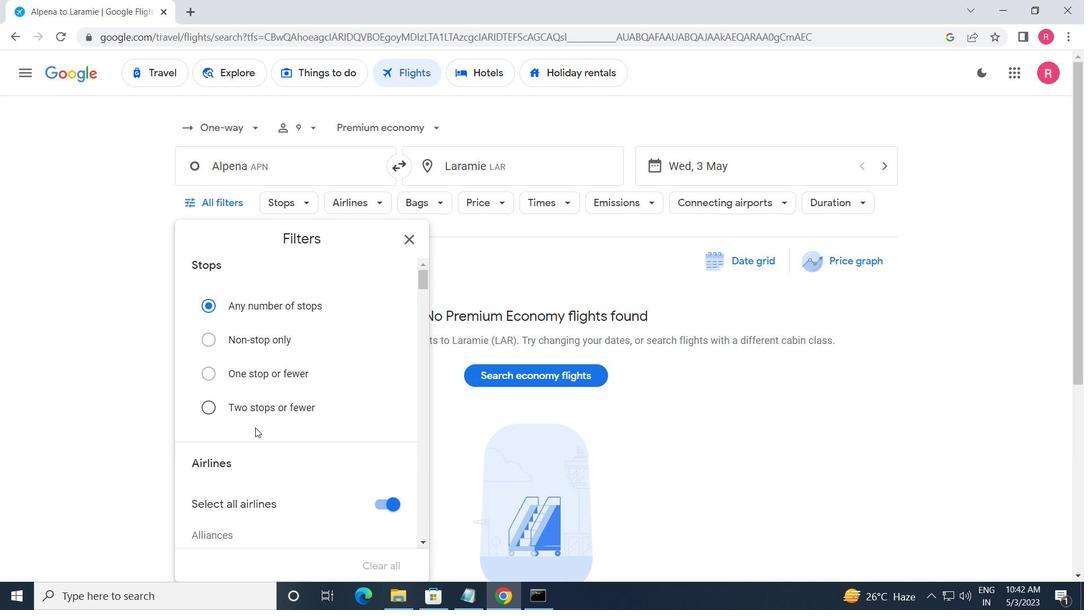 
Action: Mouse scrolled (255, 427) with delta (0, 0)
Screenshot: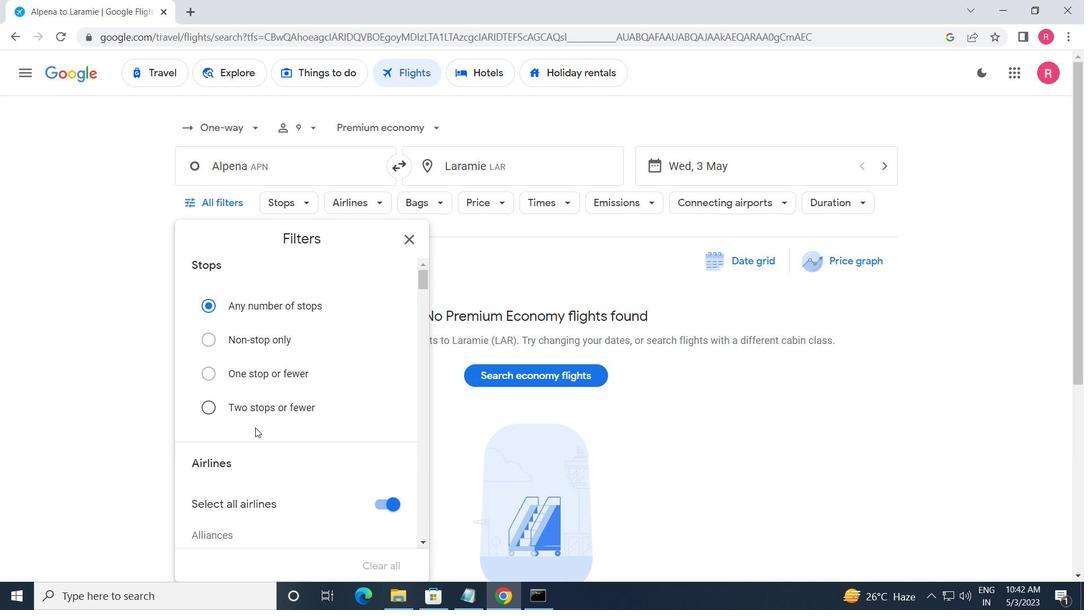 
Action: Mouse moved to (256, 428)
Screenshot: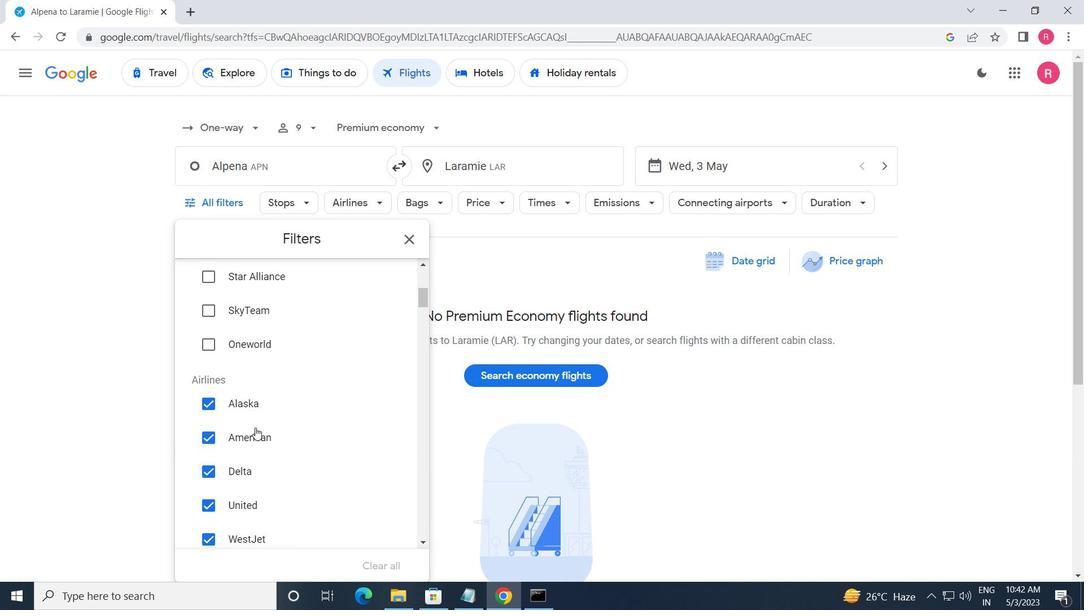 
Action: Mouse scrolled (256, 427) with delta (0, 0)
Screenshot: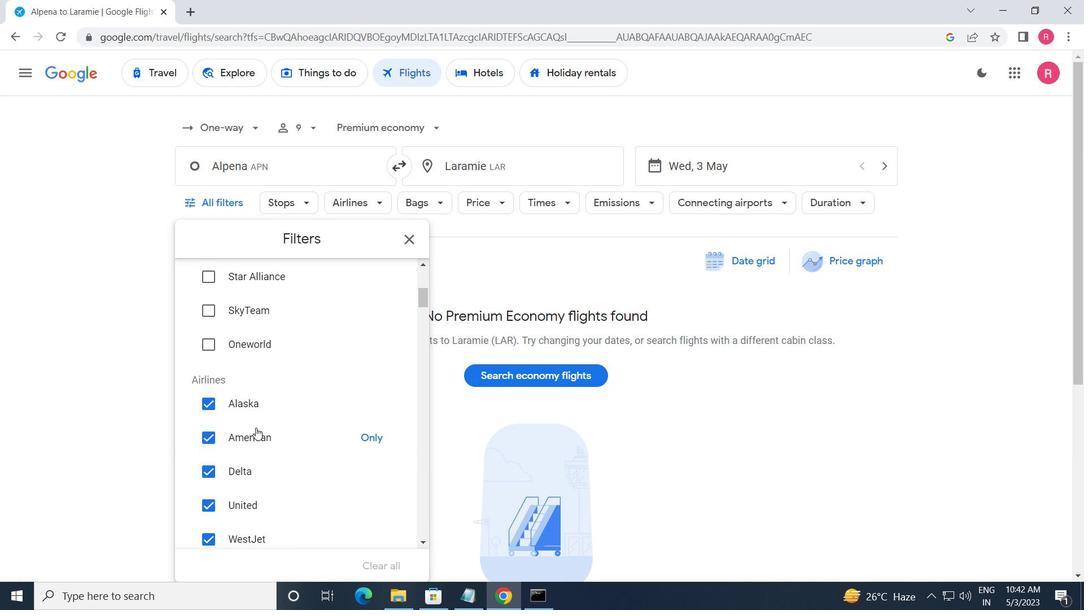 
Action: Mouse scrolled (256, 427) with delta (0, 0)
Screenshot: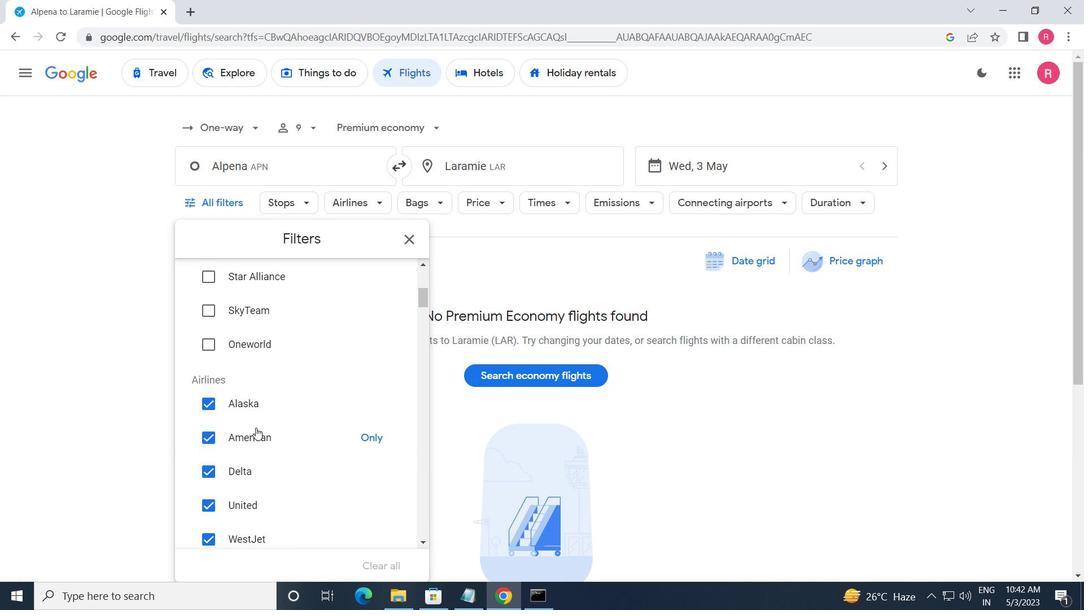 
Action: Mouse moved to (257, 428)
Screenshot: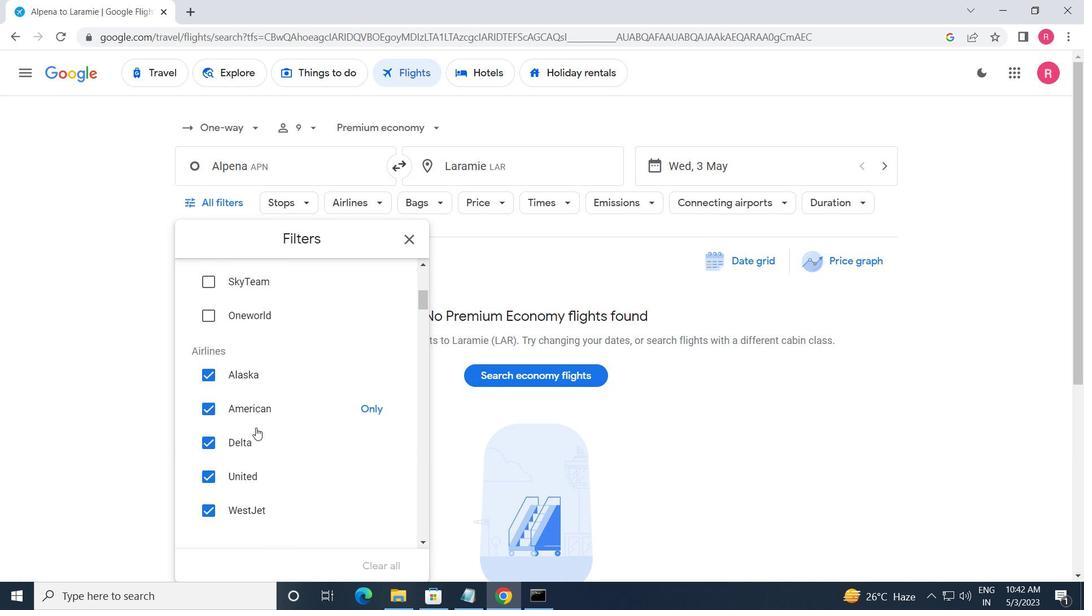 
Action: Mouse scrolled (257, 427) with delta (0, 0)
Screenshot: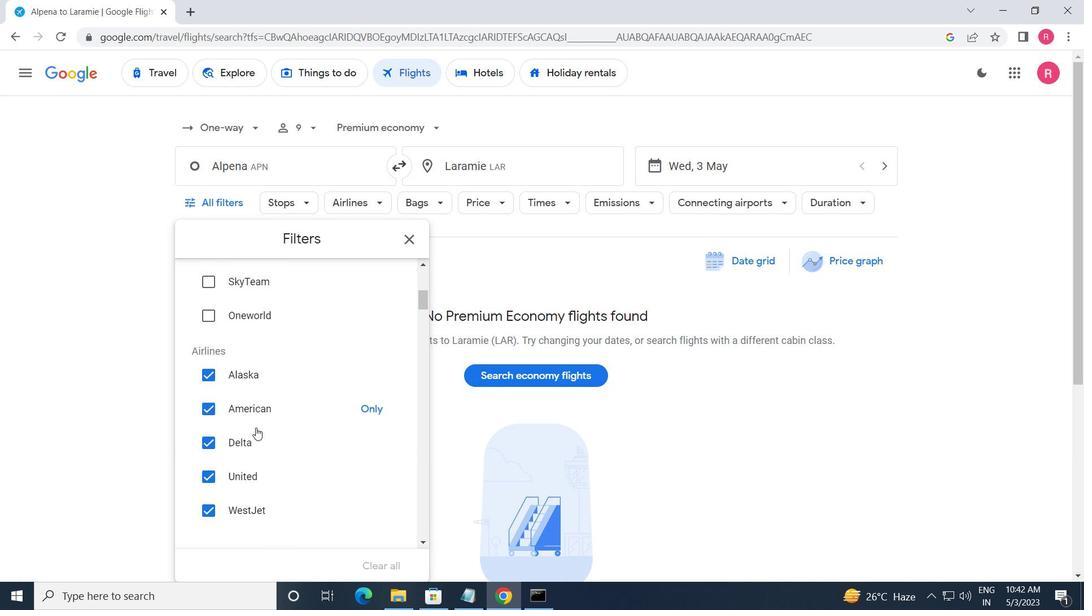 
Action: Mouse moved to (393, 433)
Screenshot: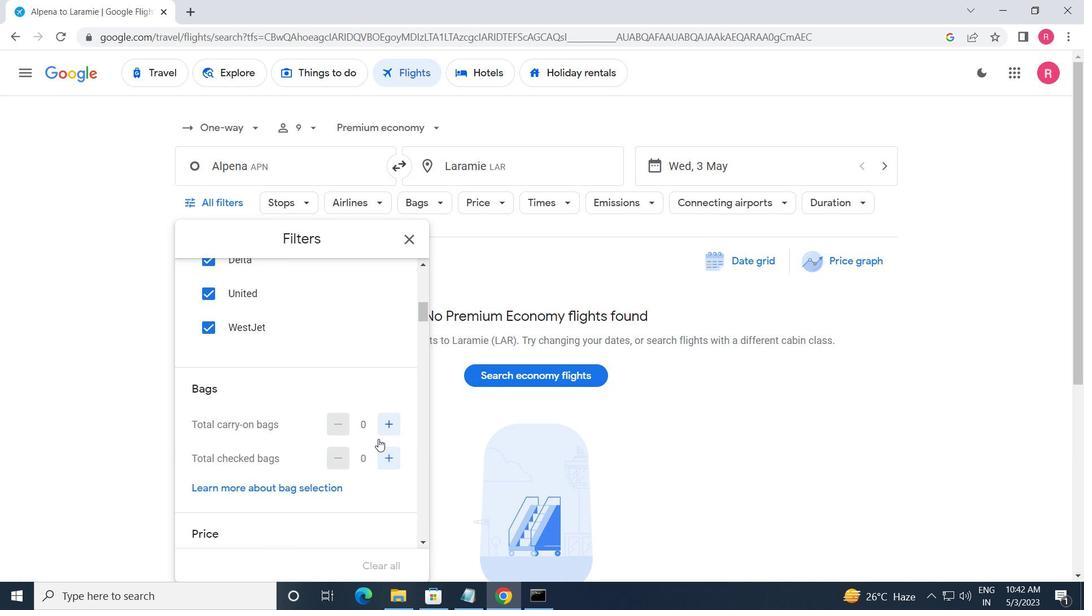 
Action: Mouse pressed left at (393, 433)
Screenshot: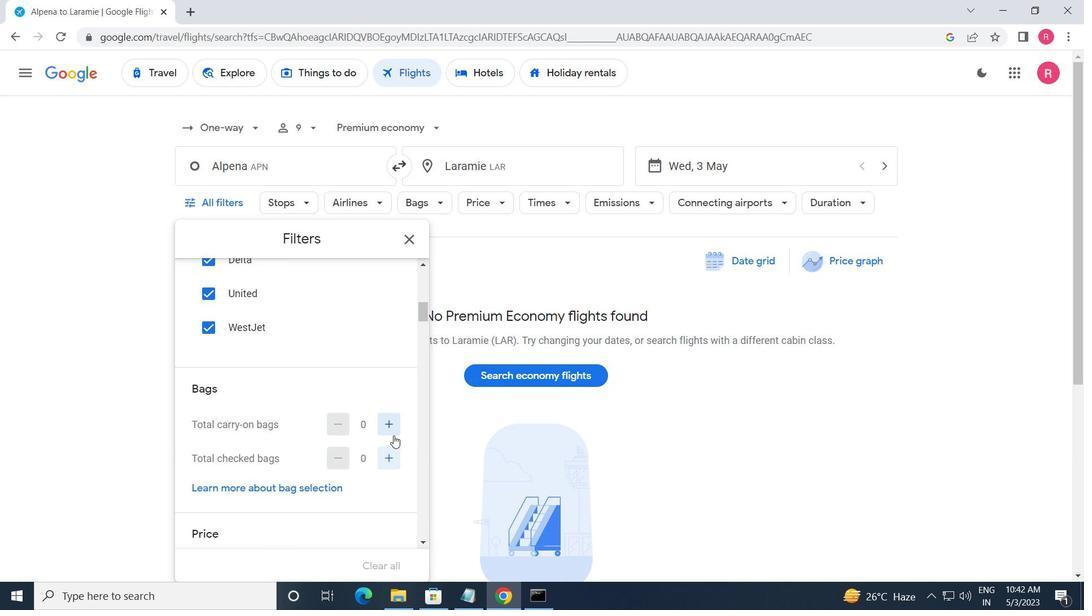 
Action: Mouse moved to (356, 470)
Screenshot: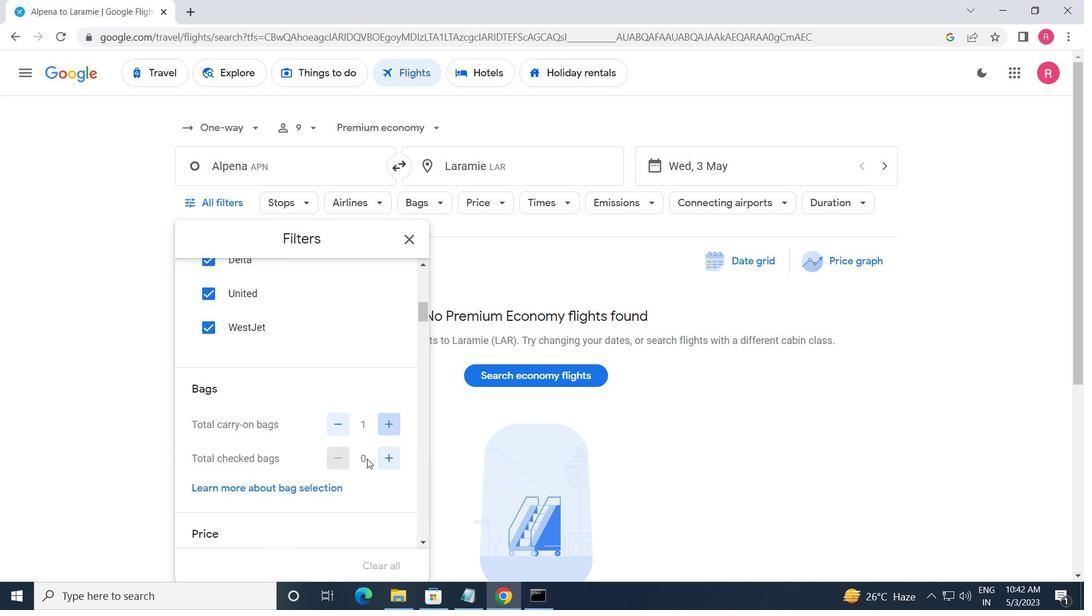 
Action: Mouse scrolled (356, 469) with delta (0, 0)
Screenshot: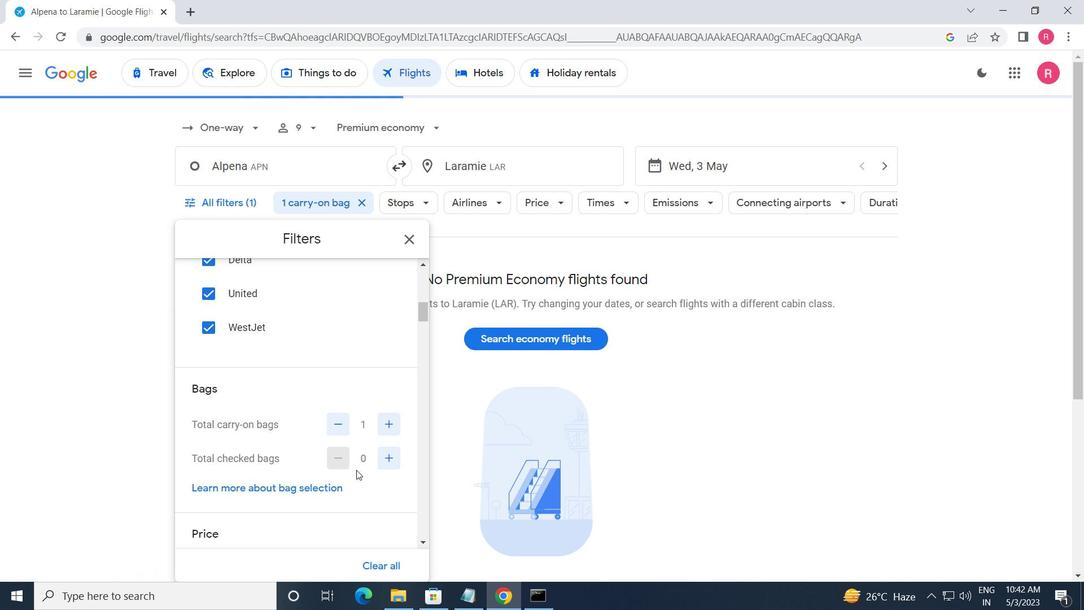 
Action: Mouse scrolled (356, 469) with delta (0, 0)
Screenshot: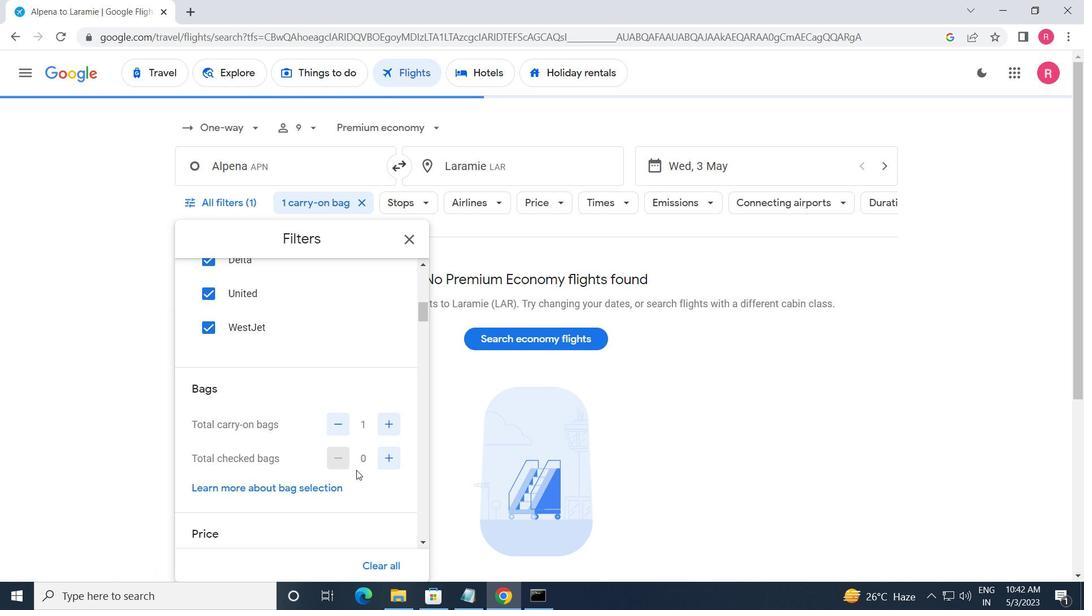 
Action: Mouse scrolled (356, 469) with delta (0, 0)
Screenshot: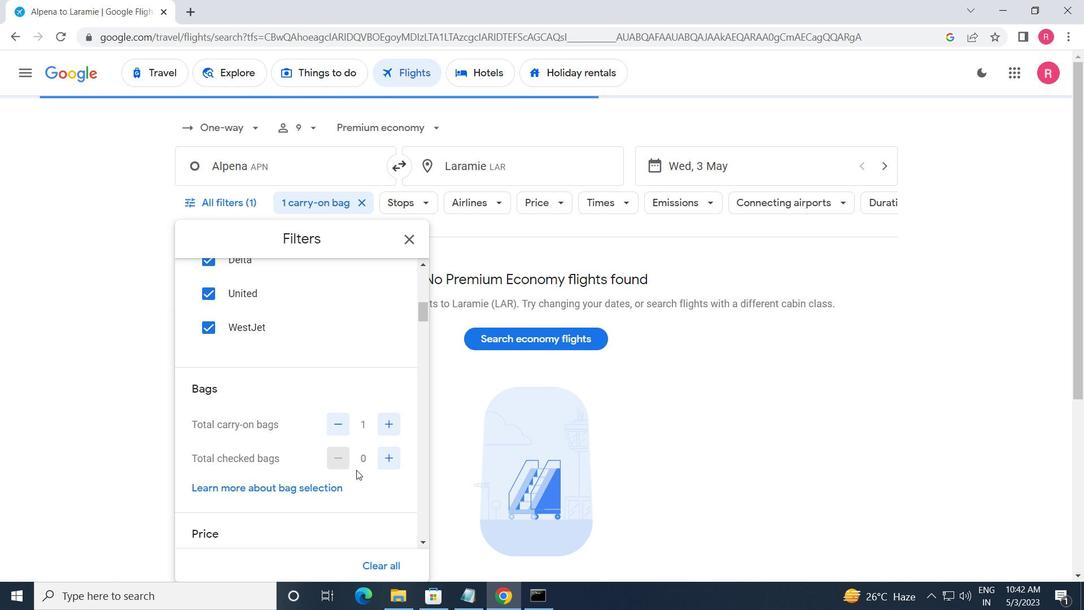 
Action: Mouse moved to (393, 394)
Screenshot: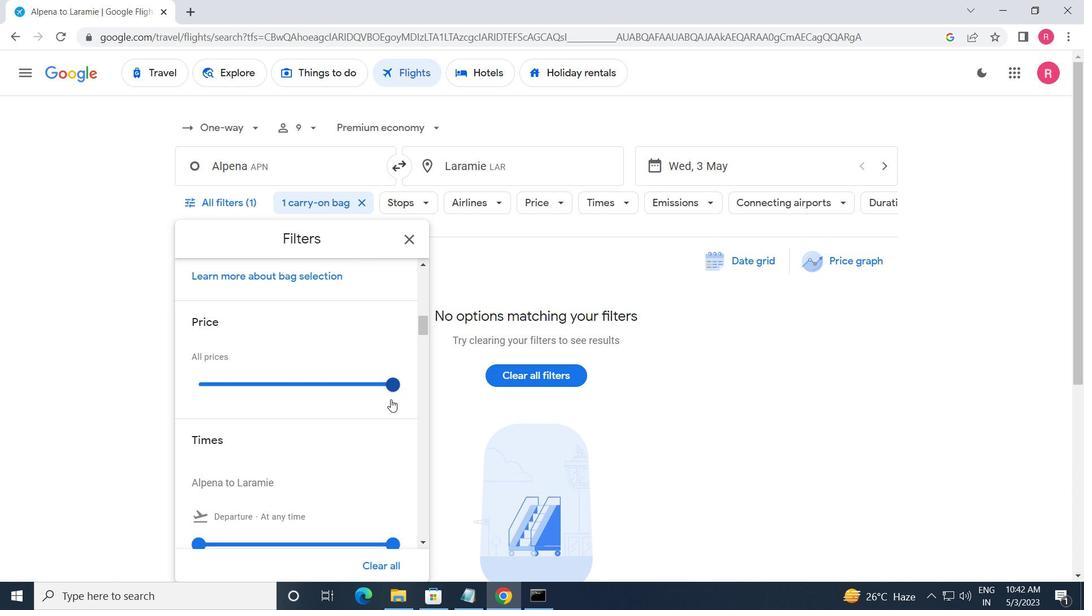 
Action: Mouse pressed left at (393, 394)
Screenshot: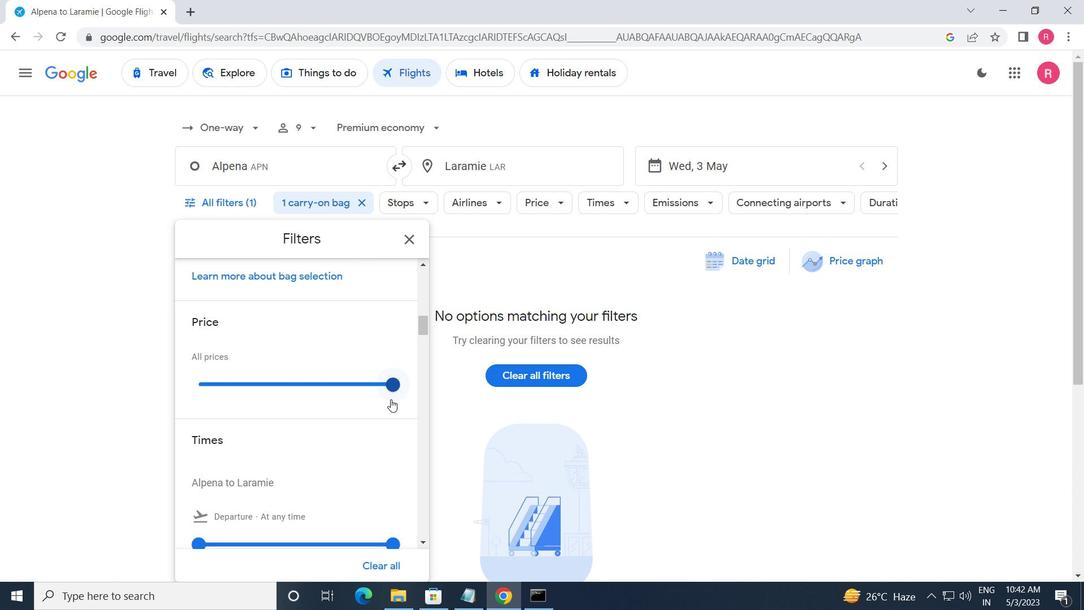 
Action: Mouse moved to (332, 429)
Screenshot: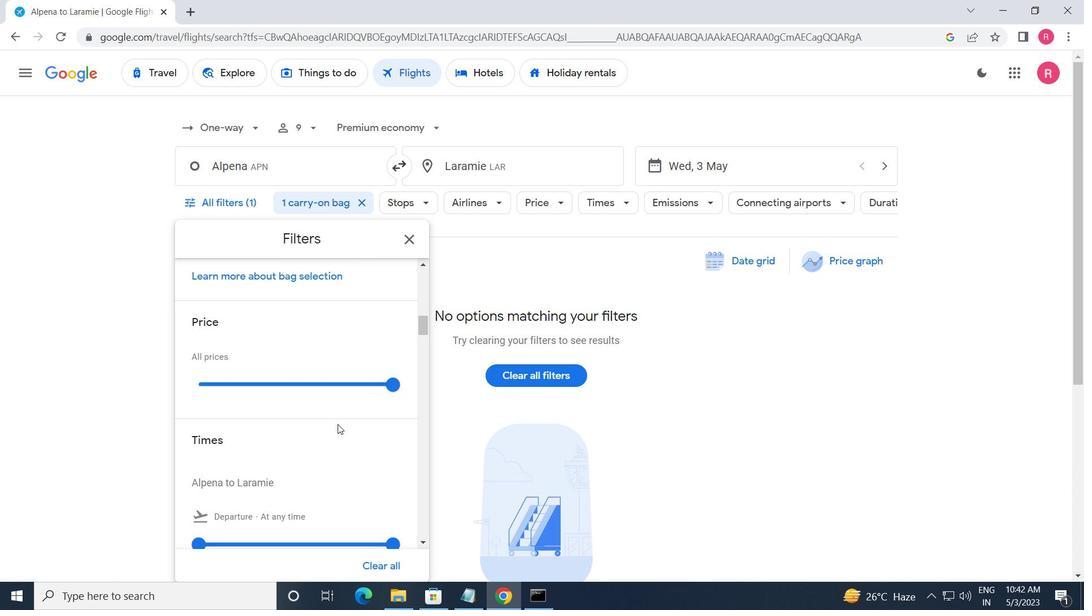 
Action: Mouse scrolled (332, 429) with delta (0, 0)
Screenshot: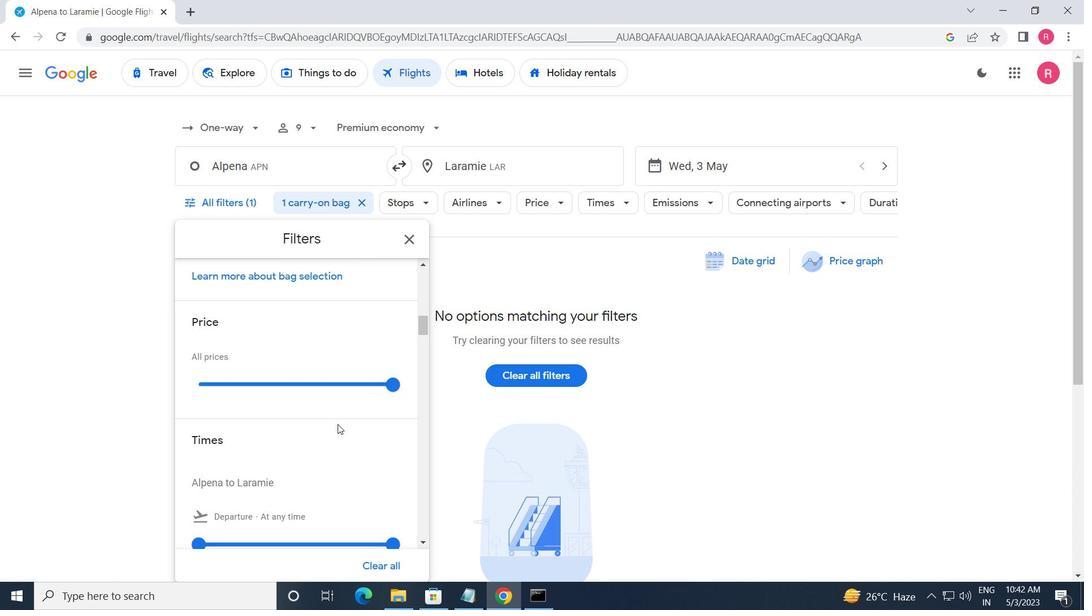
Action: Mouse moved to (331, 431)
Screenshot: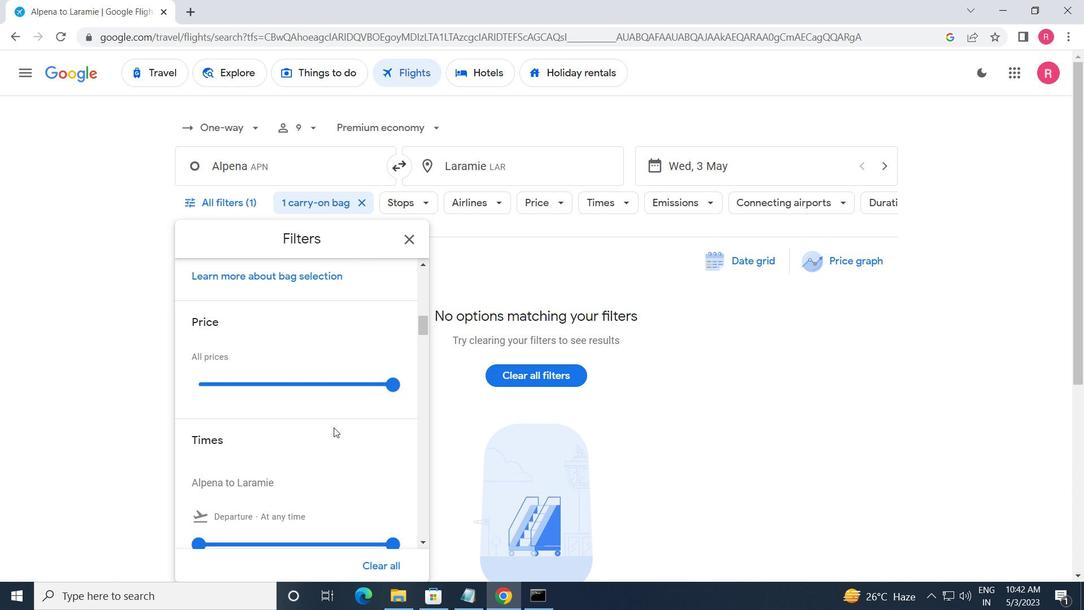 
Action: Mouse scrolled (331, 430) with delta (0, 0)
Screenshot: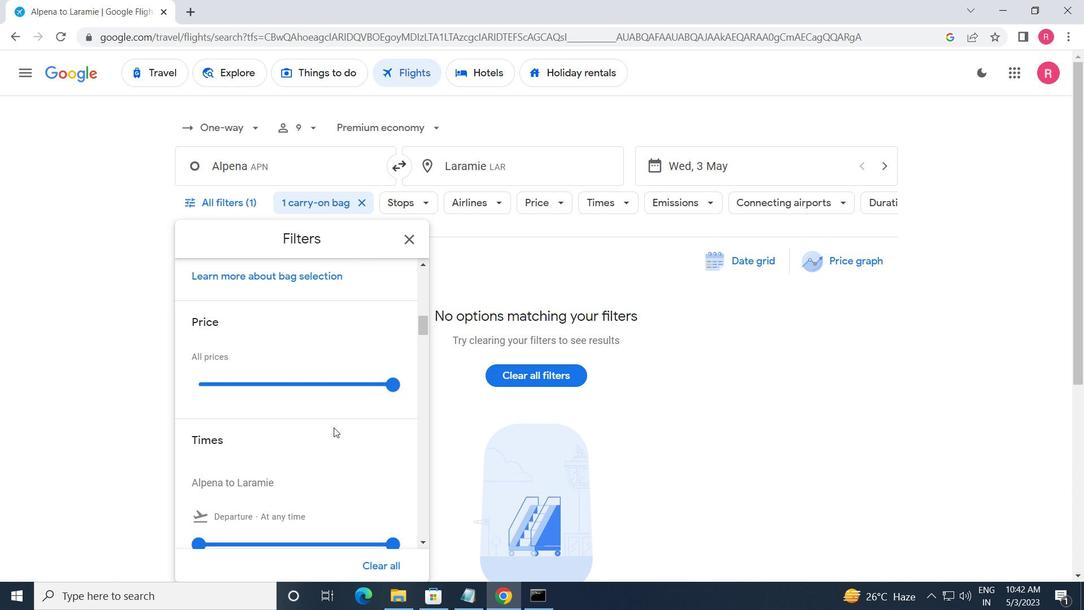 
Action: Mouse moved to (209, 405)
Screenshot: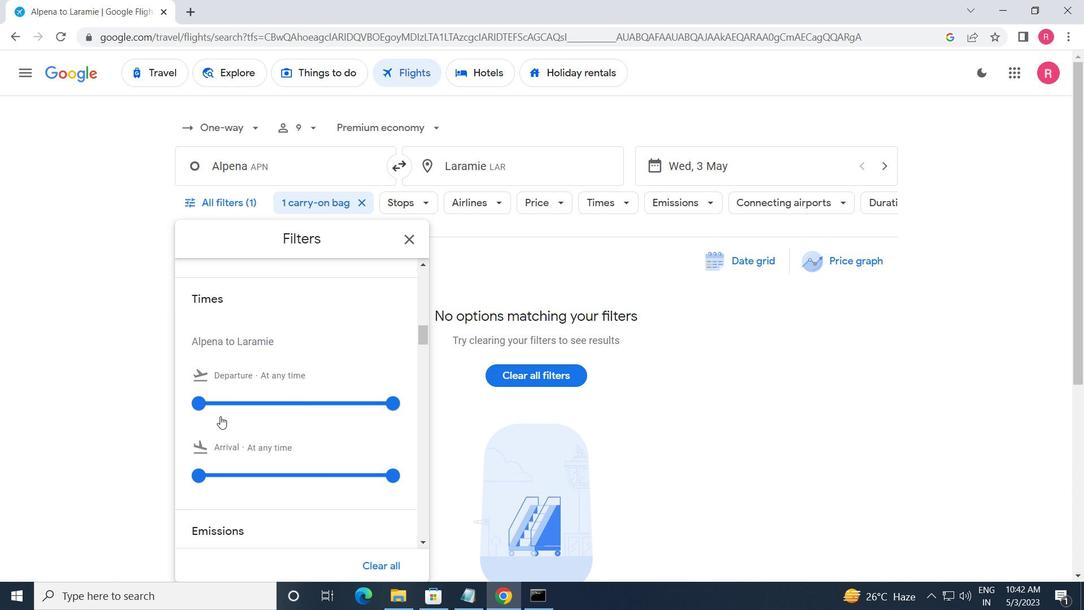 
Action: Mouse pressed left at (209, 405)
Screenshot: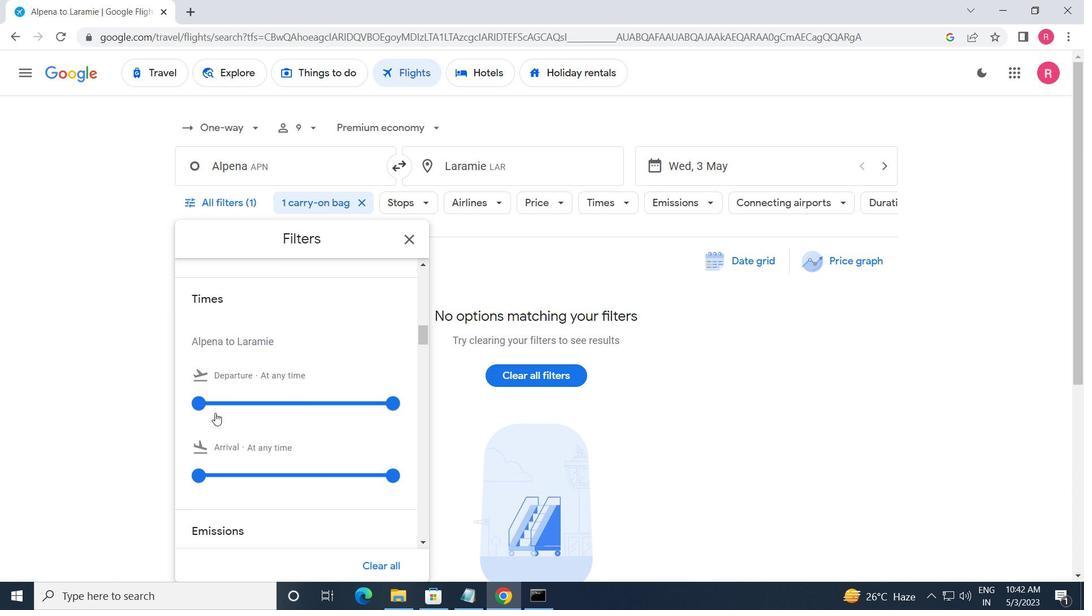 
Action: Mouse moved to (407, 236)
Screenshot: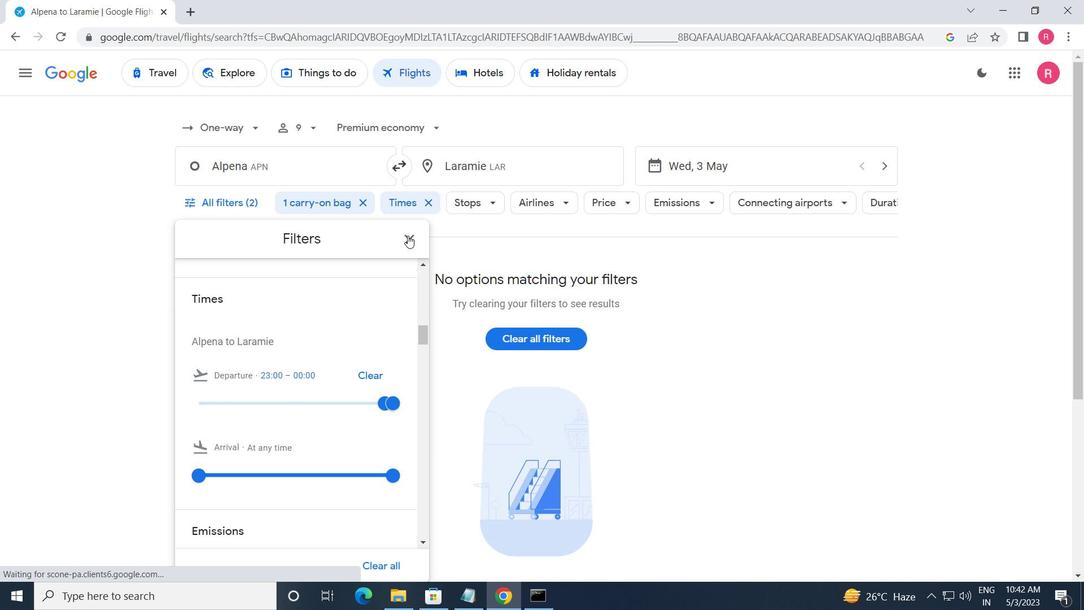 
Action: Mouse pressed left at (407, 236)
Screenshot: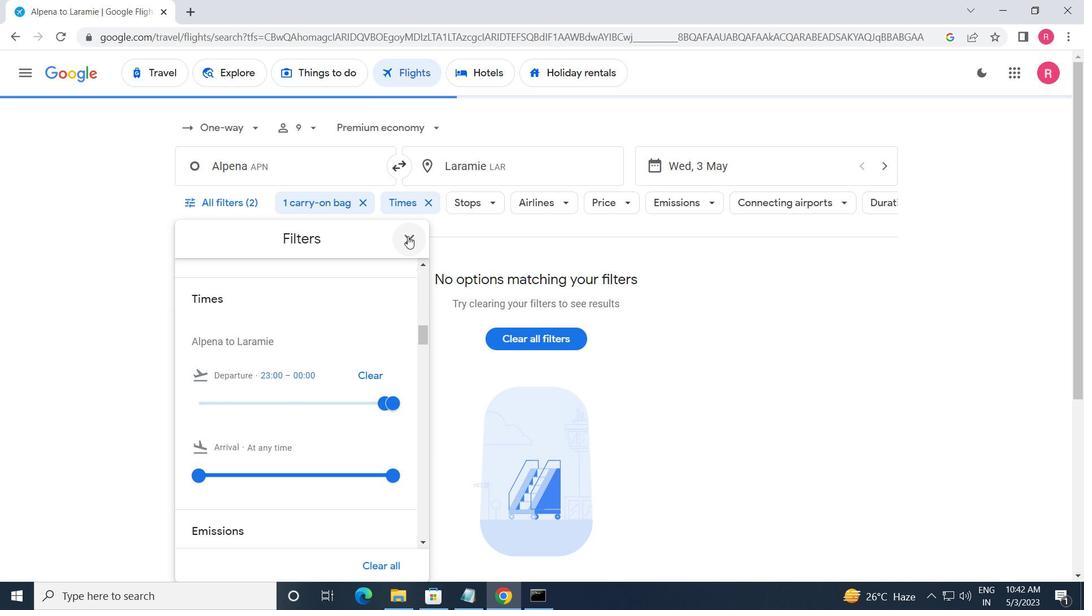 
Action: Mouse moved to (311, 174)
Screenshot: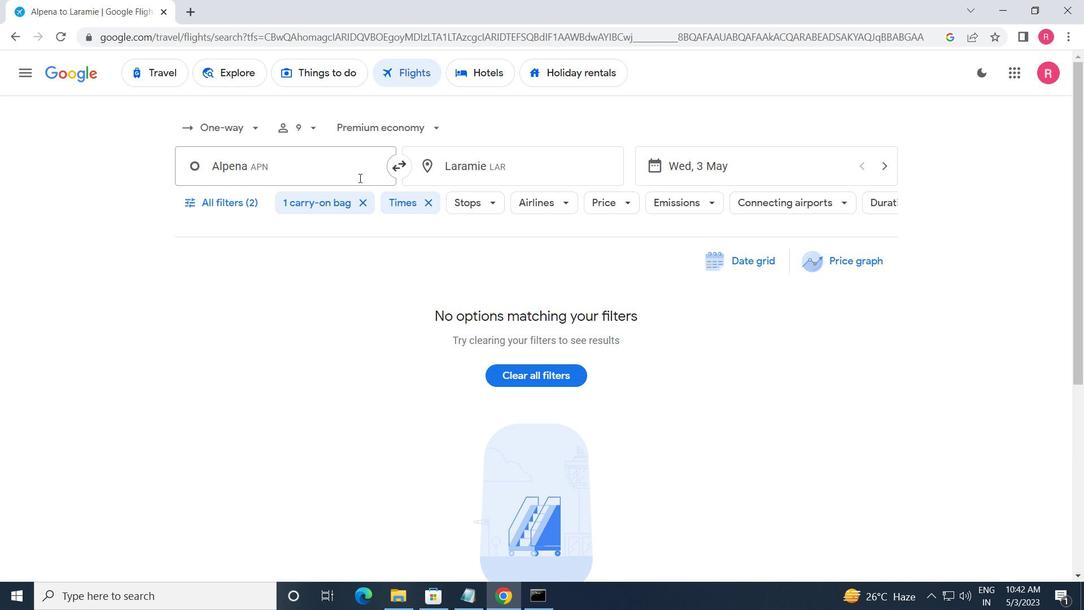 
